 Task: For heading Use Montserrat with pink colour, bold & Underline.  font size for heading18,  'Change the font style of data to'Montserrat and font size to 9,  Change the alignment of both headline & data to Align right In the sheet  Attendance Sheet for Weekly Performance
Action: Mouse moved to (83, 147)
Screenshot: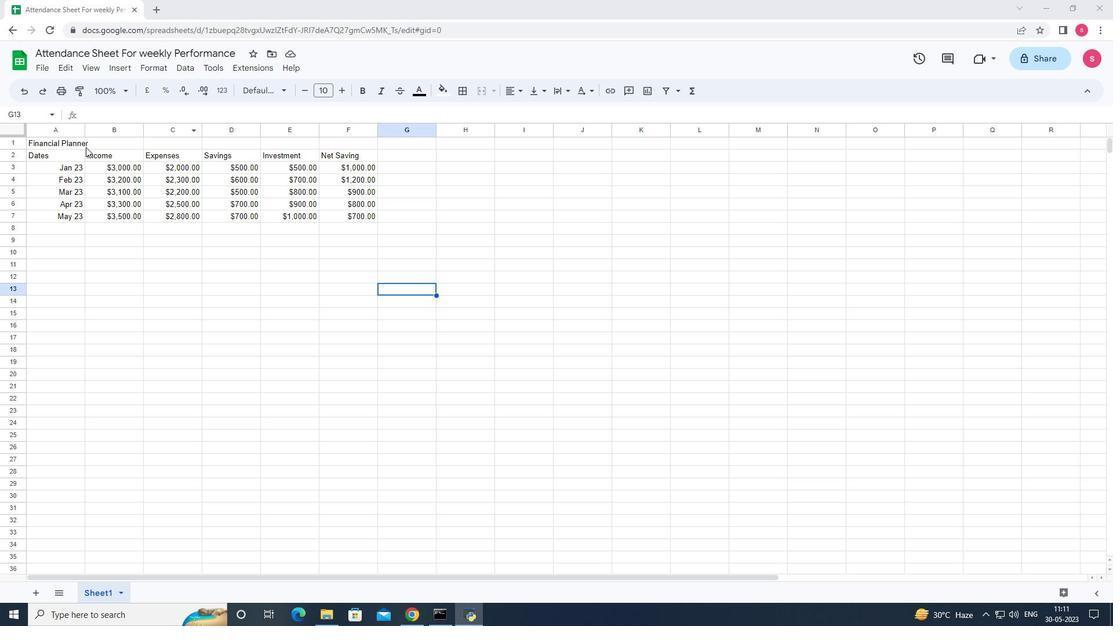 
Action: Mouse pressed left at (83, 147)
Screenshot: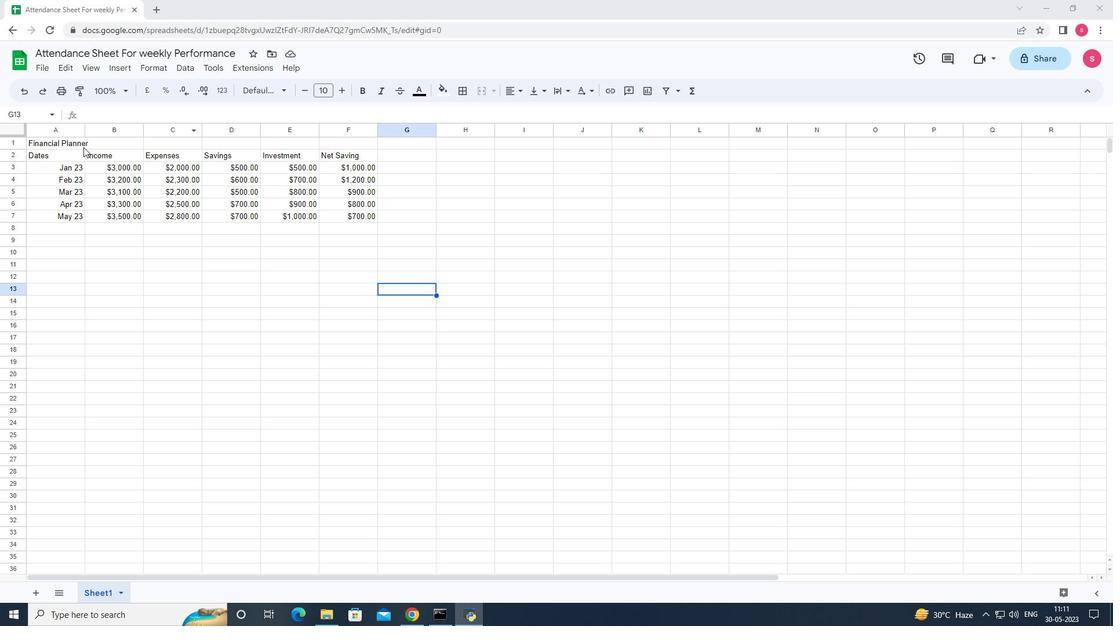 
Action: Mouse moved to (280, 87)
Screenshot: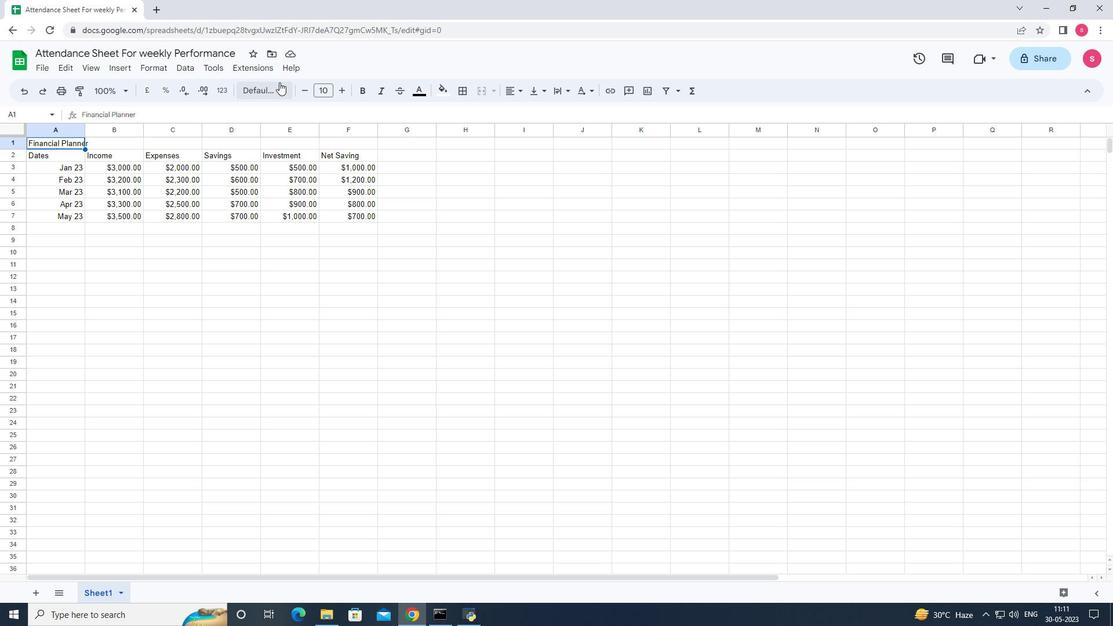 
Action: Mouse pressed left at (280, 87)
Screenshot: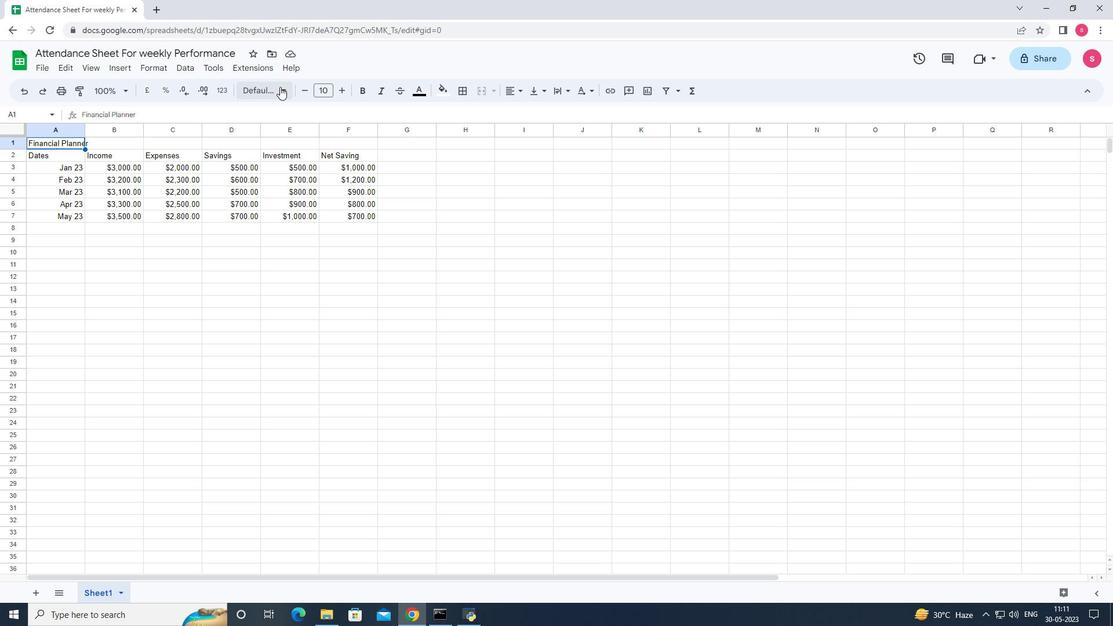 
Action: Mouse moved to (295, 556)
Screenshot: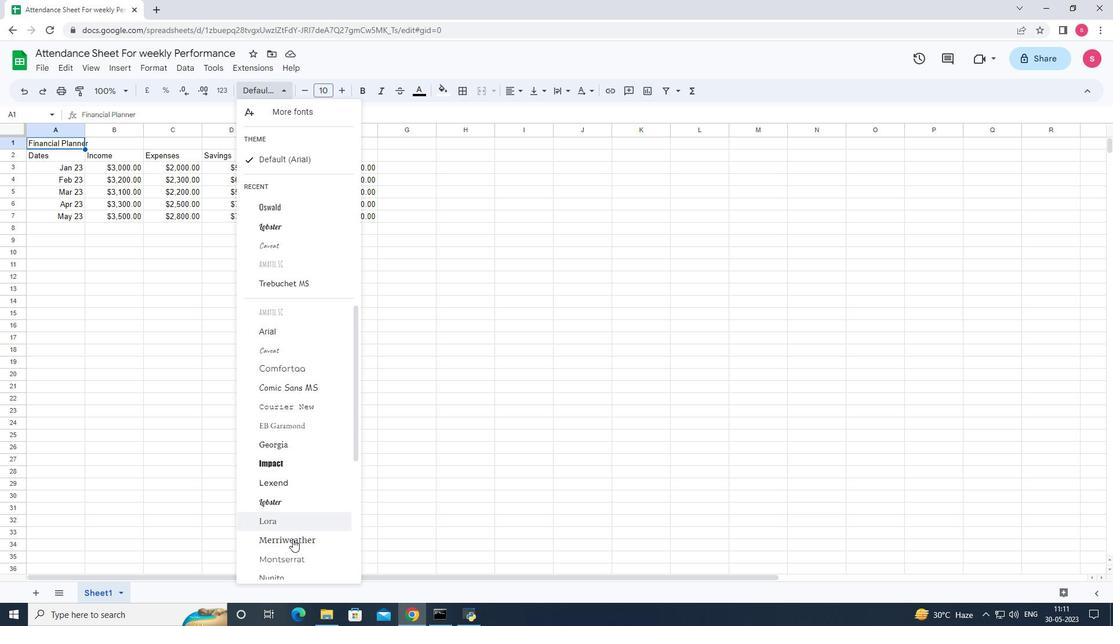
Action: Mouse pressed left at (295, 556)
Screenshot: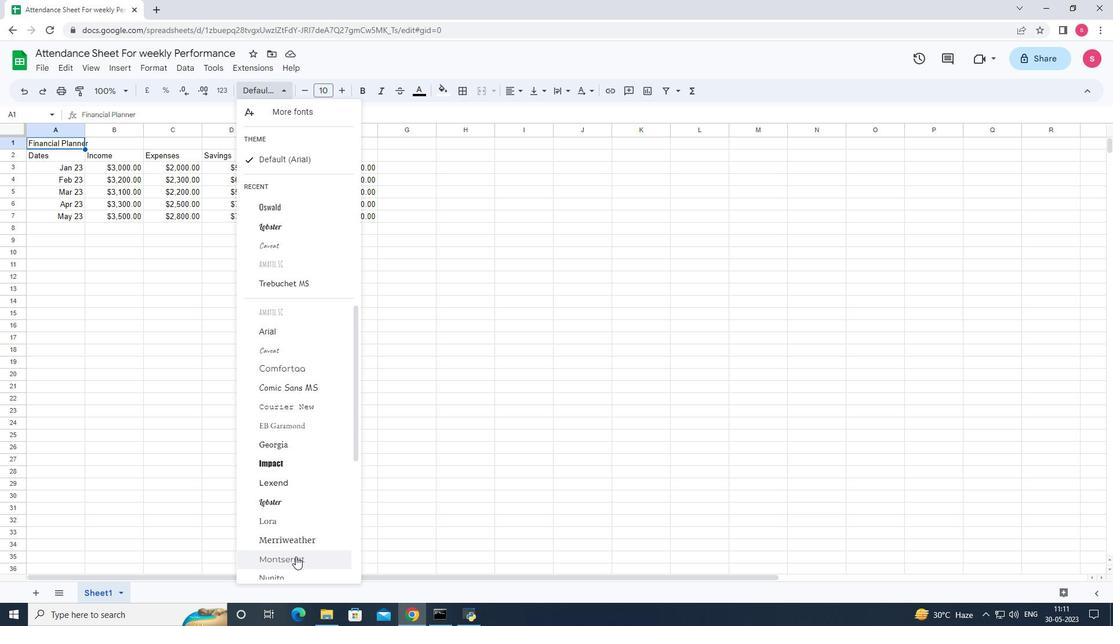 
Action: Mouse moved to (422, 93)
Screenshot: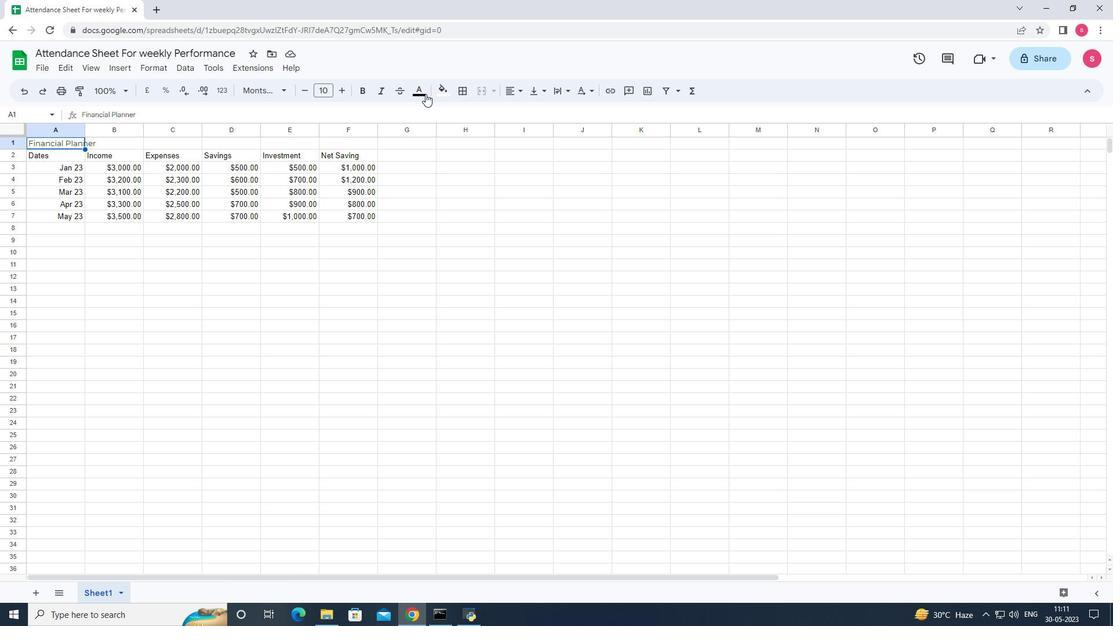 
Action: Mouse pressed left at (422, 93)
Screenshot: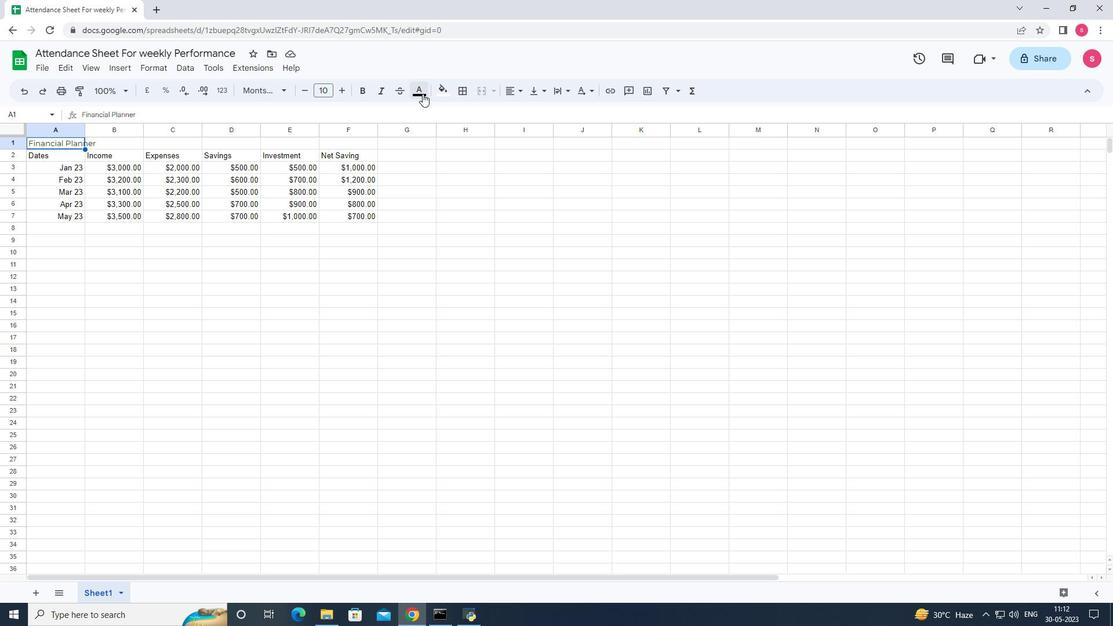 
Action: Mouse moved to (452, 312)
Screenshot: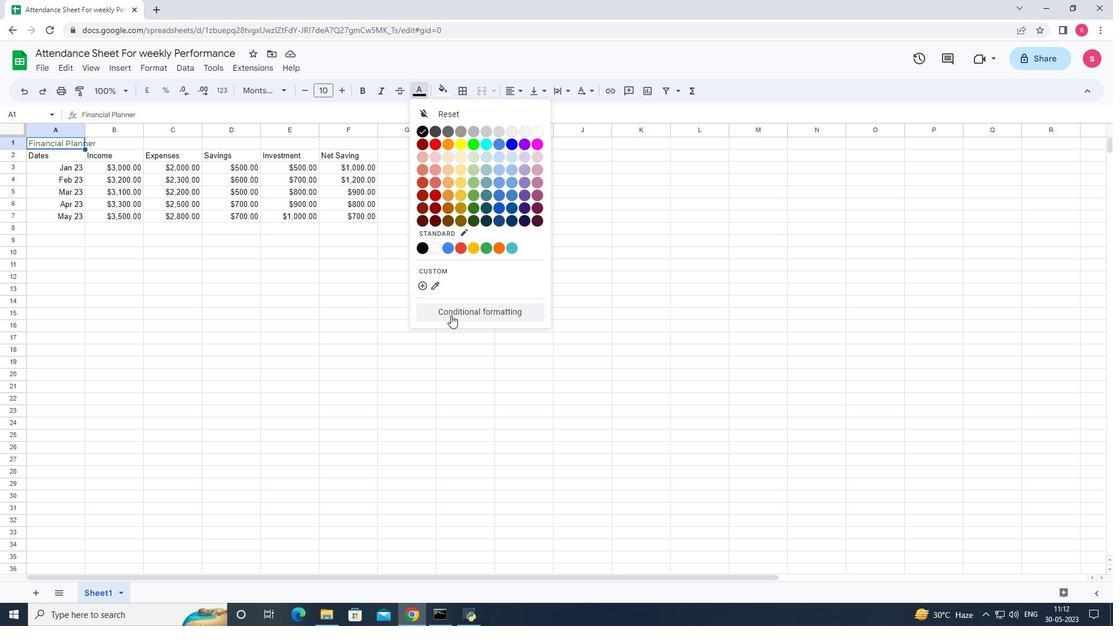 
Action: Mouse pressed left at (452, 312)
Screenshot: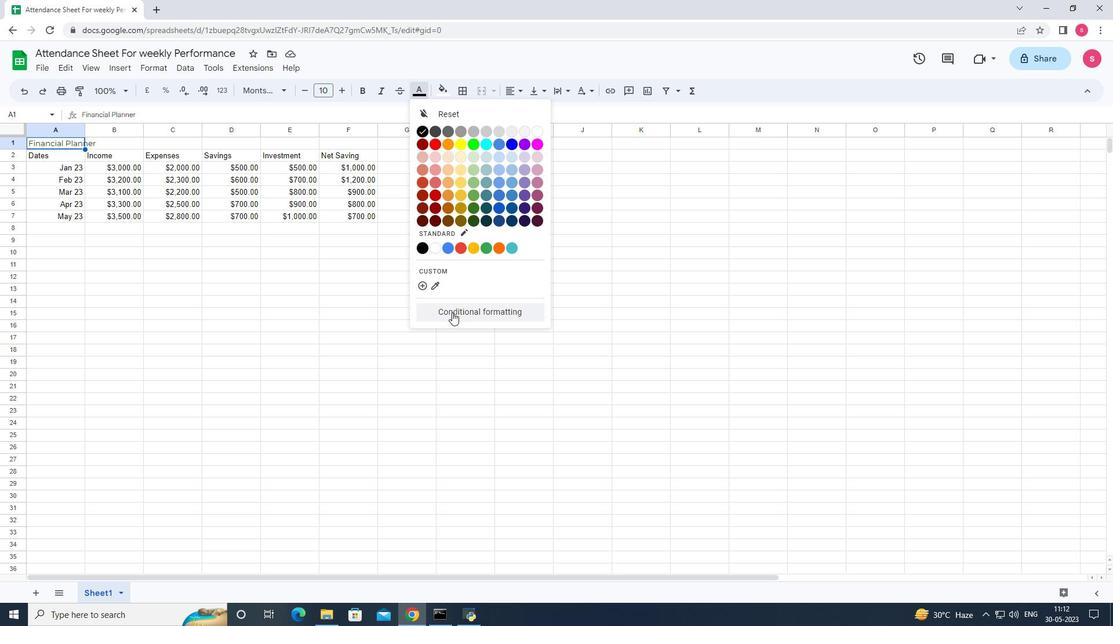 
Action: Mouse moved to (422, 92)
Screenshot: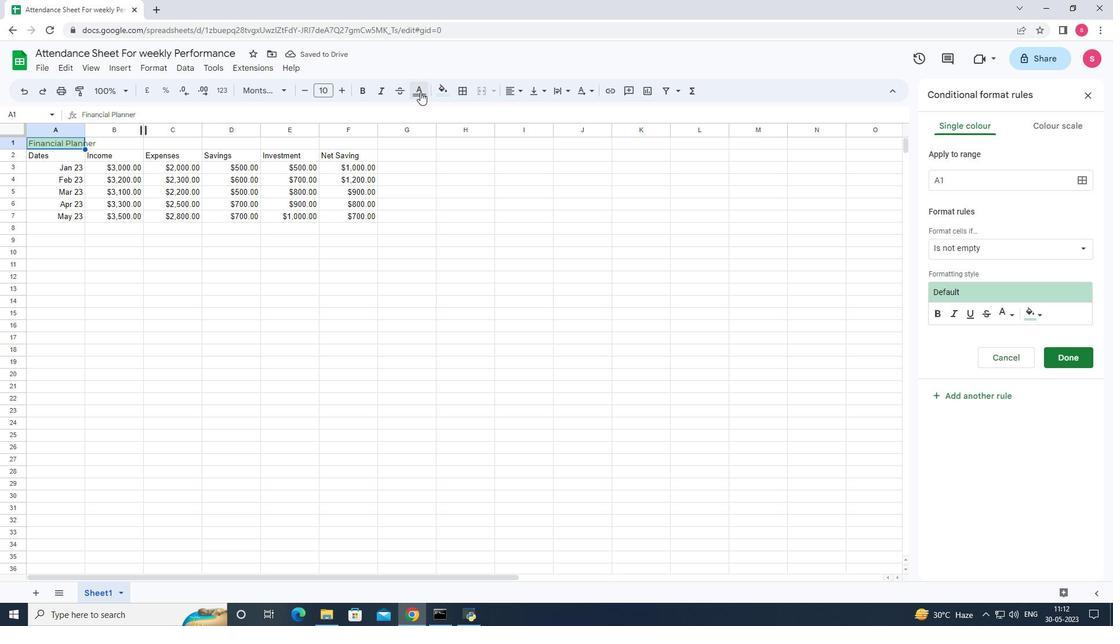 
Action: Mouse pressed left at (422, 92)
Screenshot: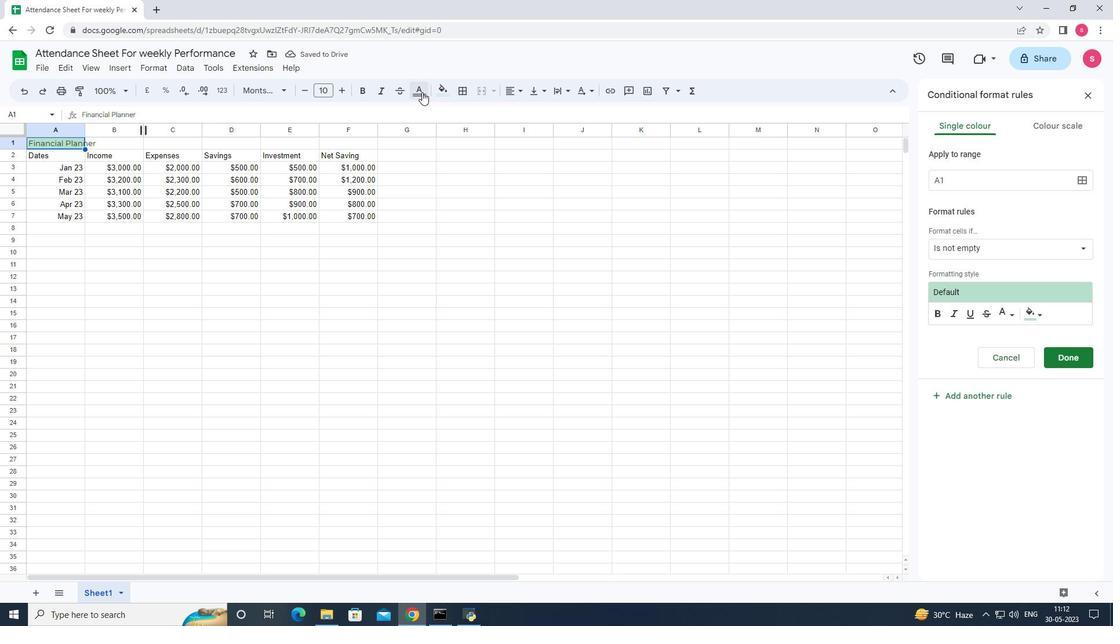 
Action: Mouse moved to (1084, 95)
Screenshot: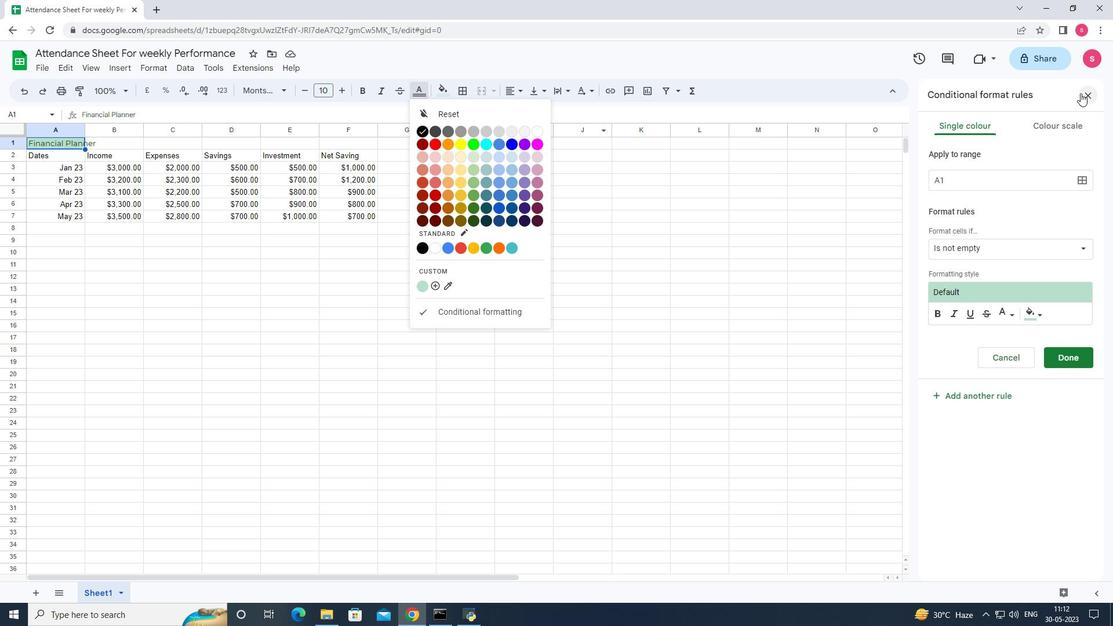 
Action: Mouse pressed left at (1084, 95)
Screenshot: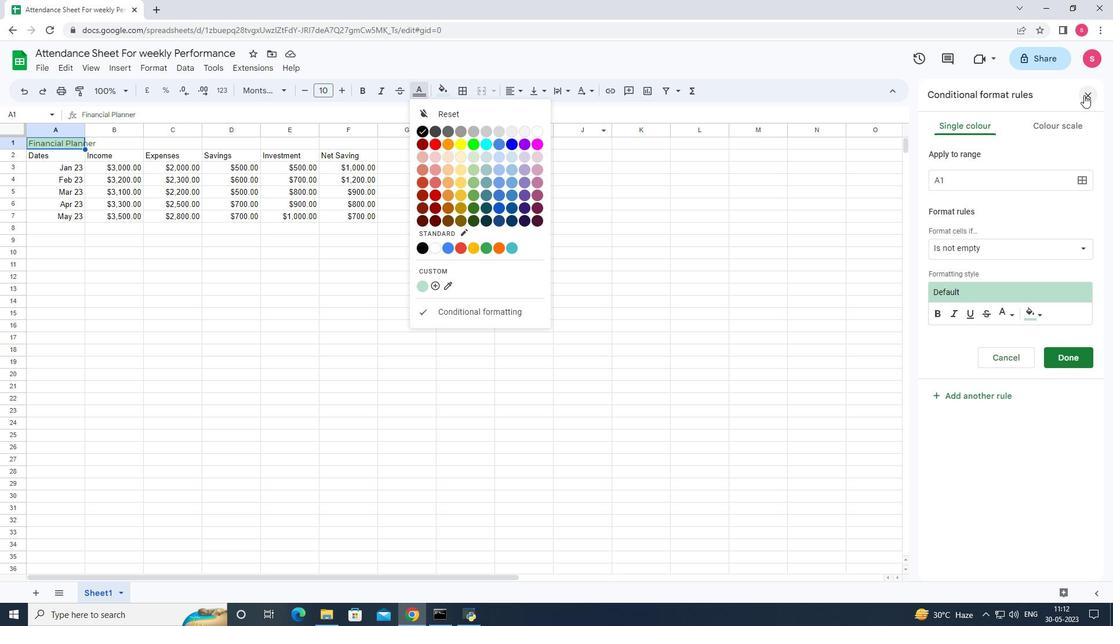 
Action: Mouse moved to (416, 89)
Screenshot: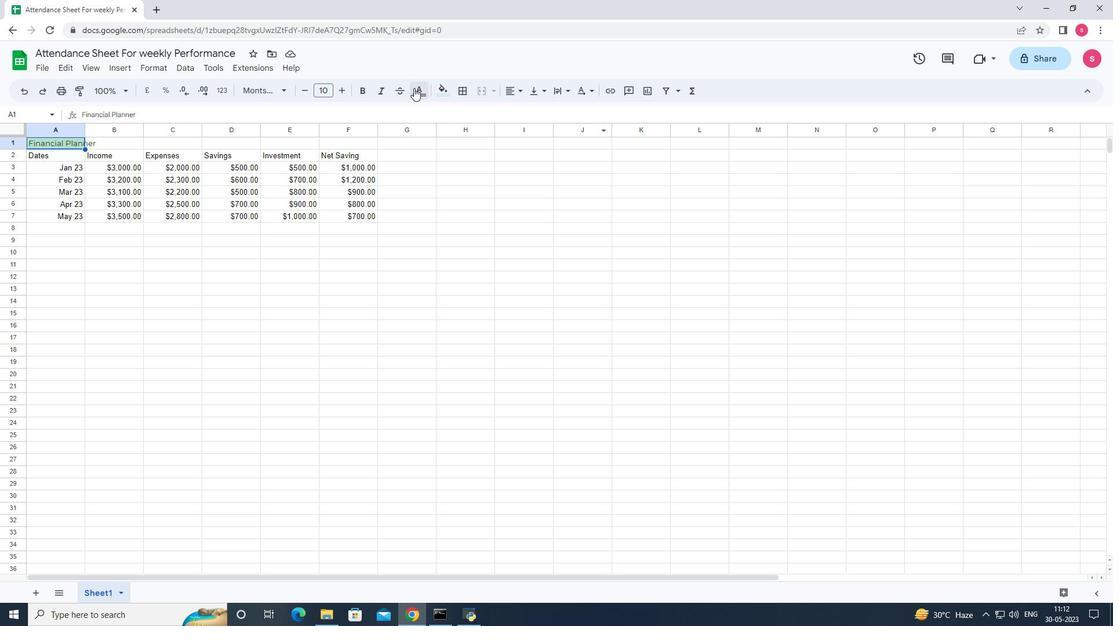 
Action: Mouse pressed left at (416, 89)
Screenshot: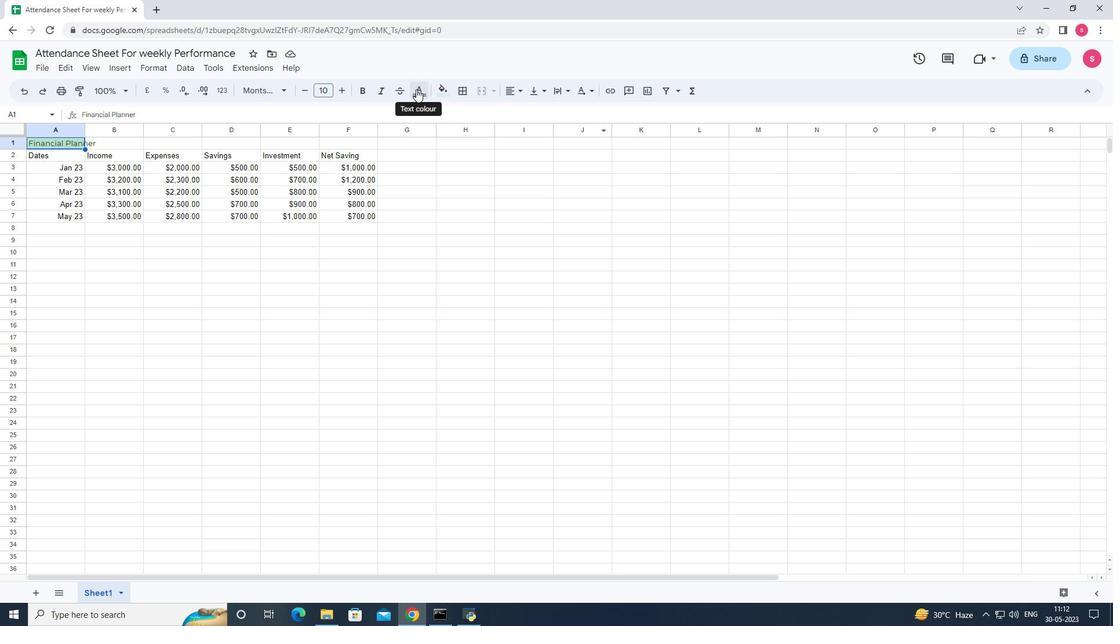 
Action: Mouse moved to (434, 157)
Screenshot: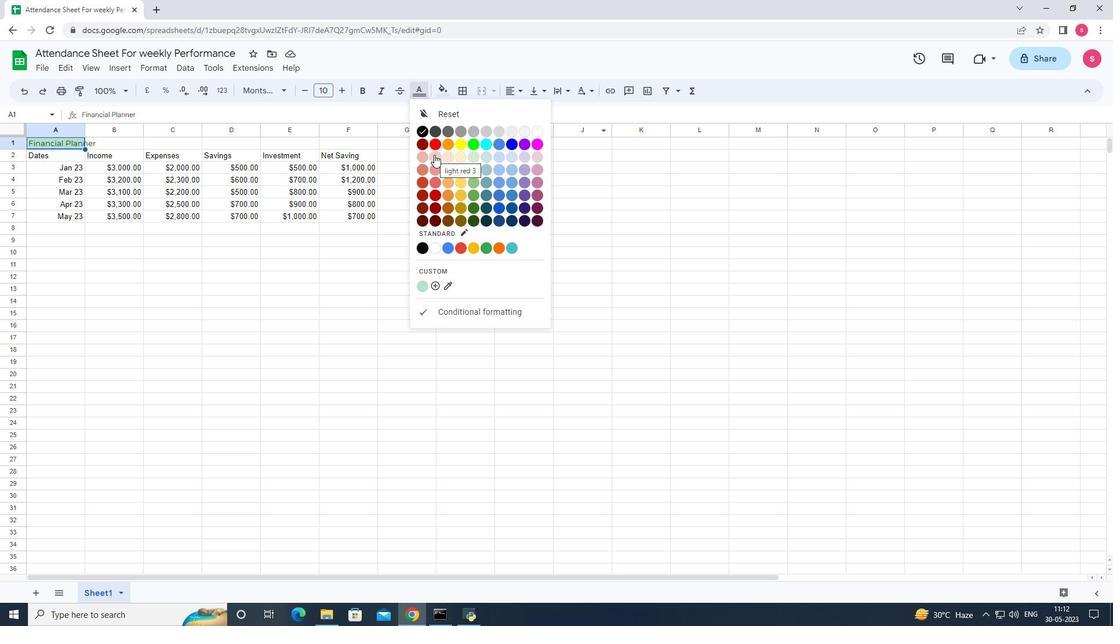 
Action: Mouse pressed left at (434, 157)
Screenshot: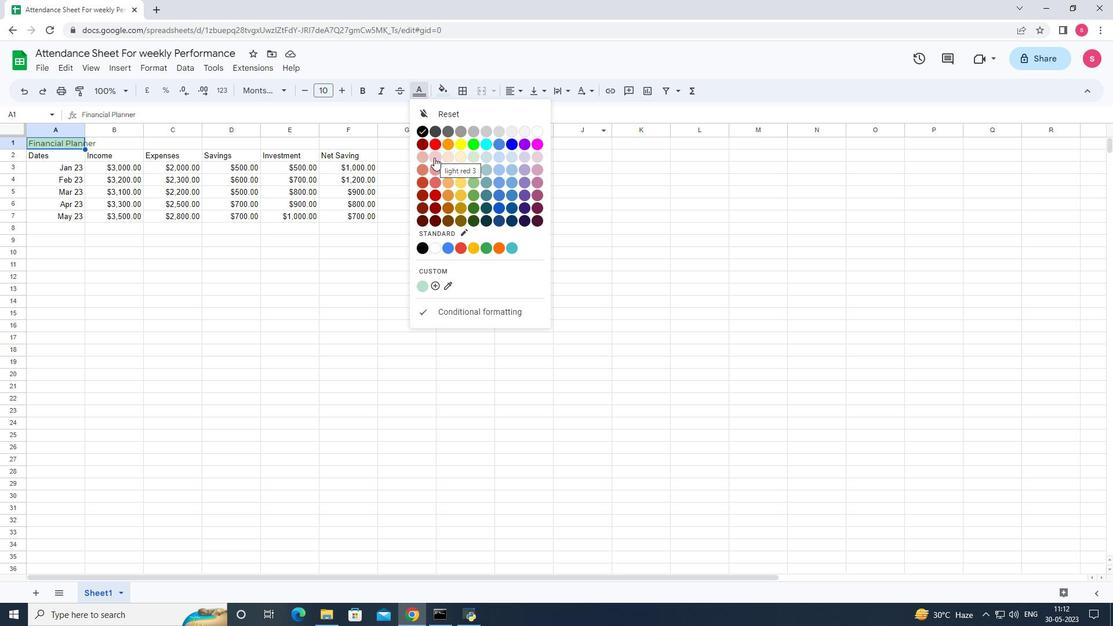 
Action: Mouse moved to (346, 96)
Screenshot: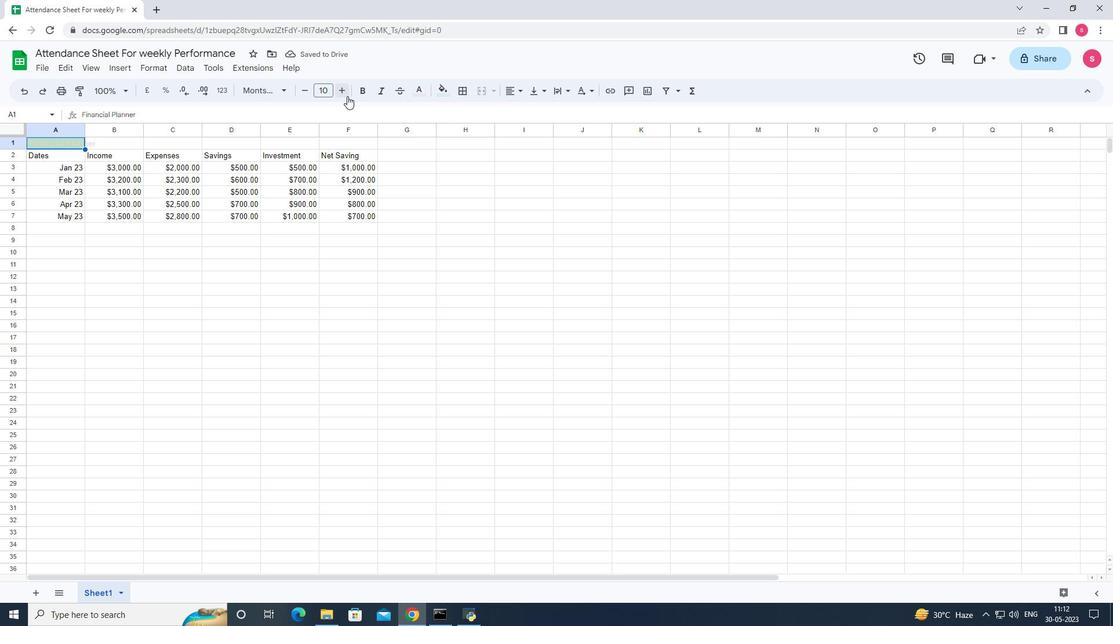 
Action: Mouse pressed left at (346, 96)
Screenshot: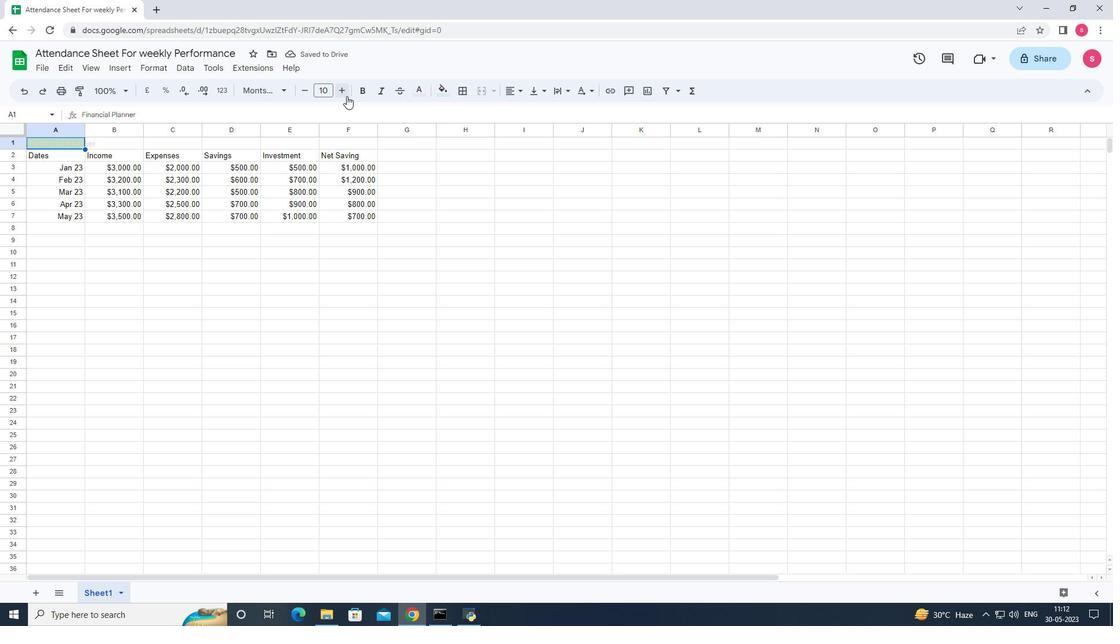 
Action: Mouse pressed left at (346, 96)
Screenshot: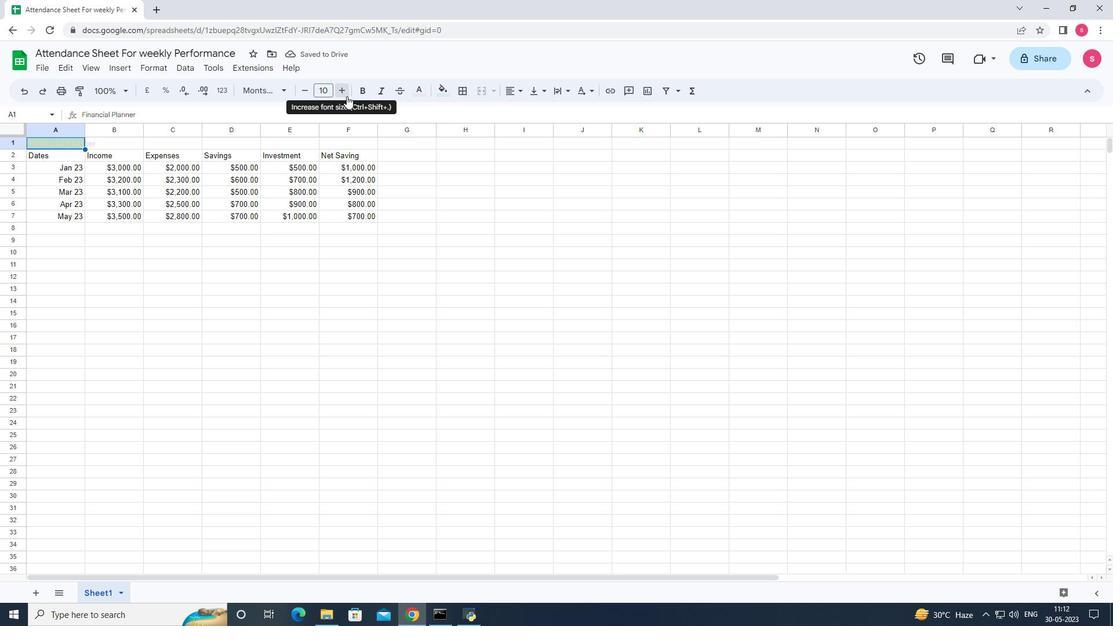 
Action: Mouse pressed left at (346, 96)
Screenshot: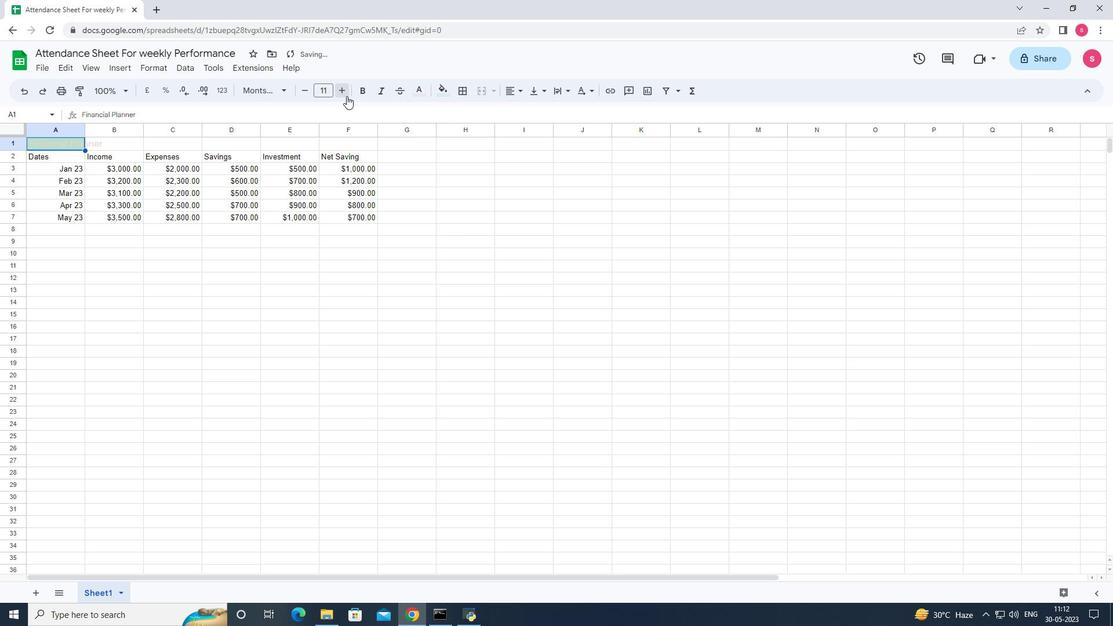
Action: Mouse pressed left at (346, 96)
Screenshot: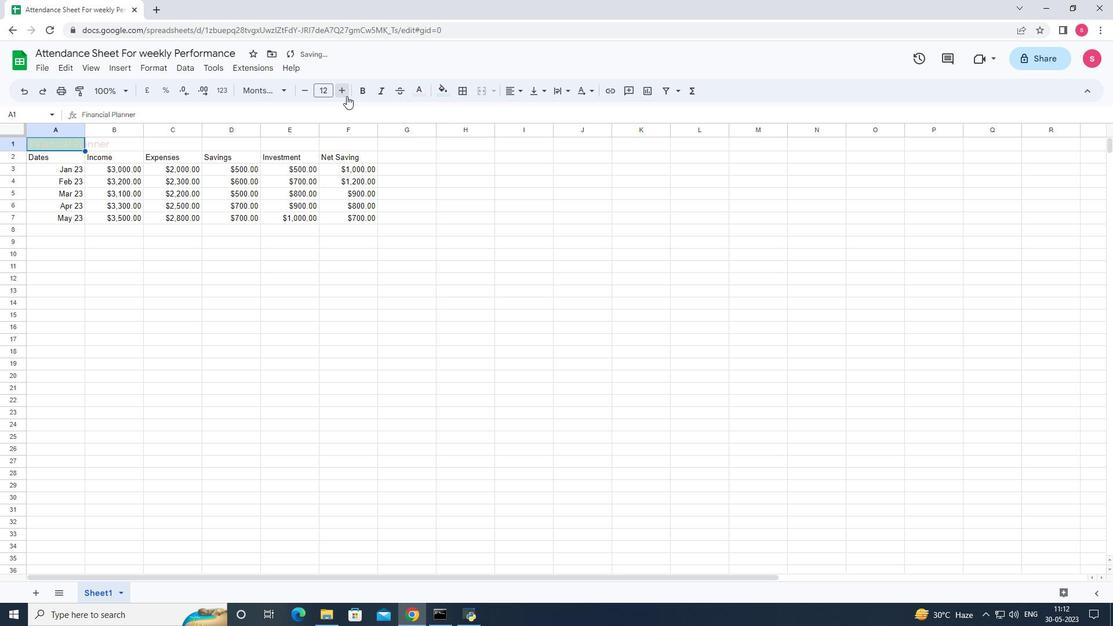 
Action: Mouse pressed left at (346, 96)
Screenshot: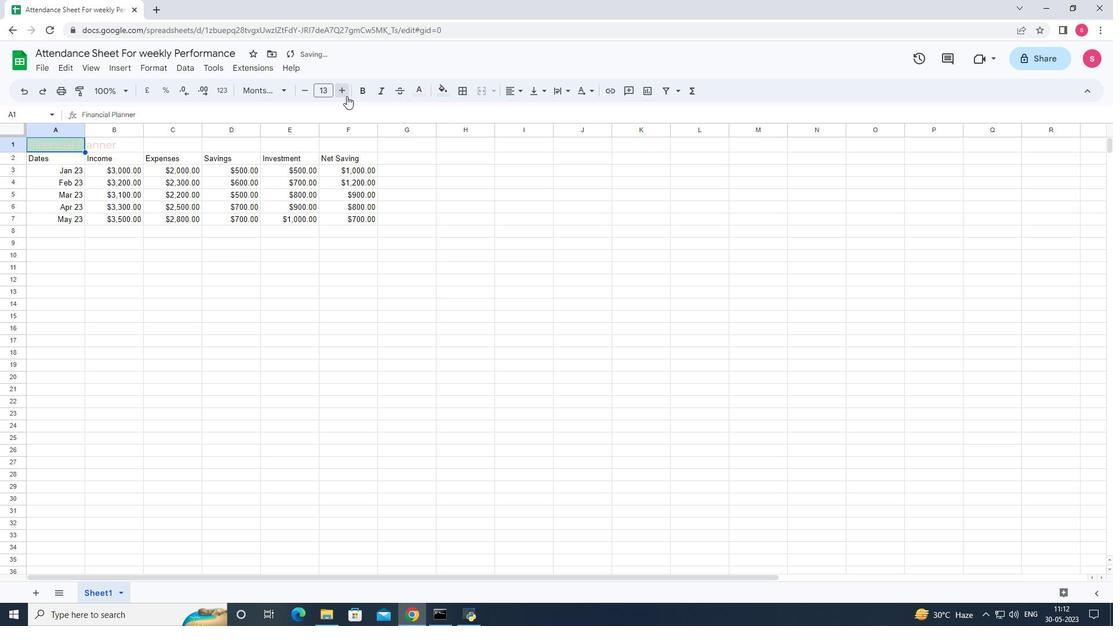
Action: Mouse pressed left at (346, 96)
Screenshot: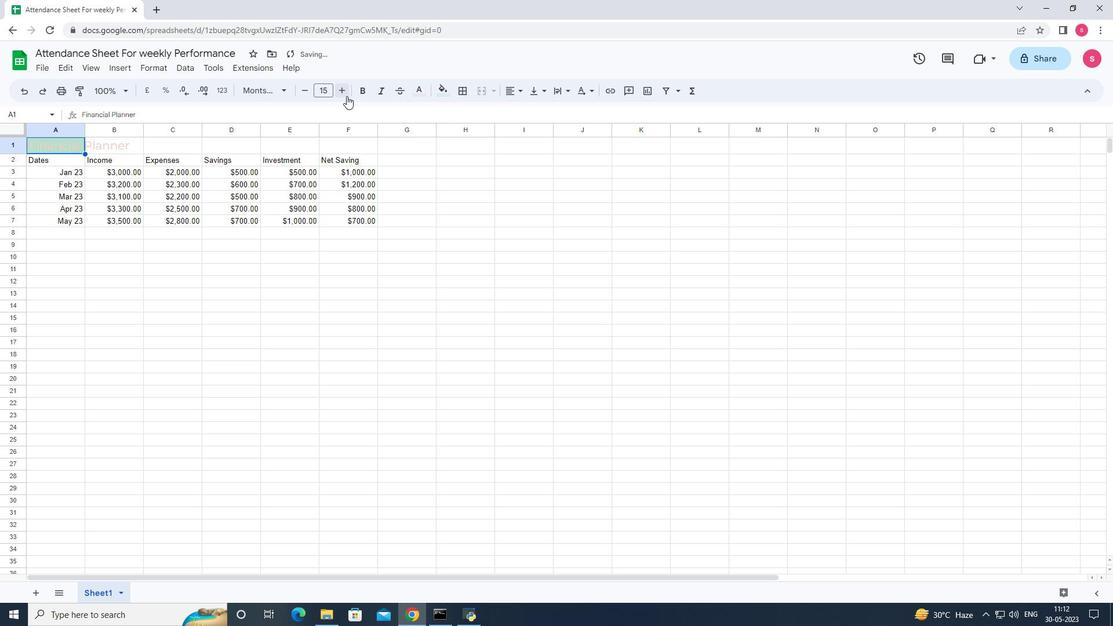 
Action: Mouse pressed left at (346, 96)
Screenshot: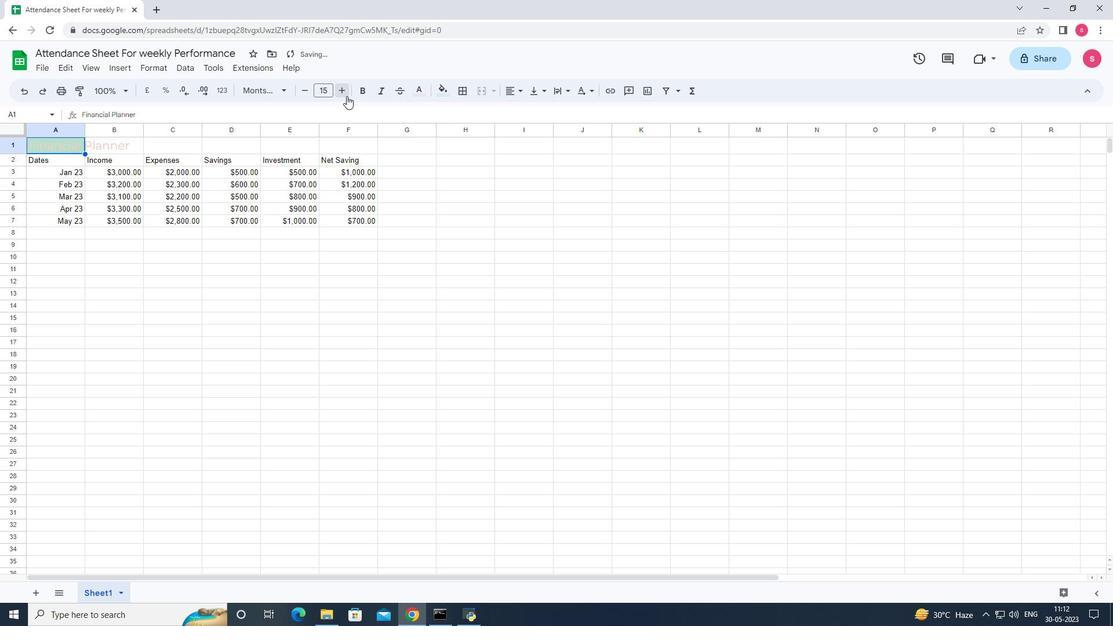 
Action: Mouse pressed left at (346, 96)
Screenshot: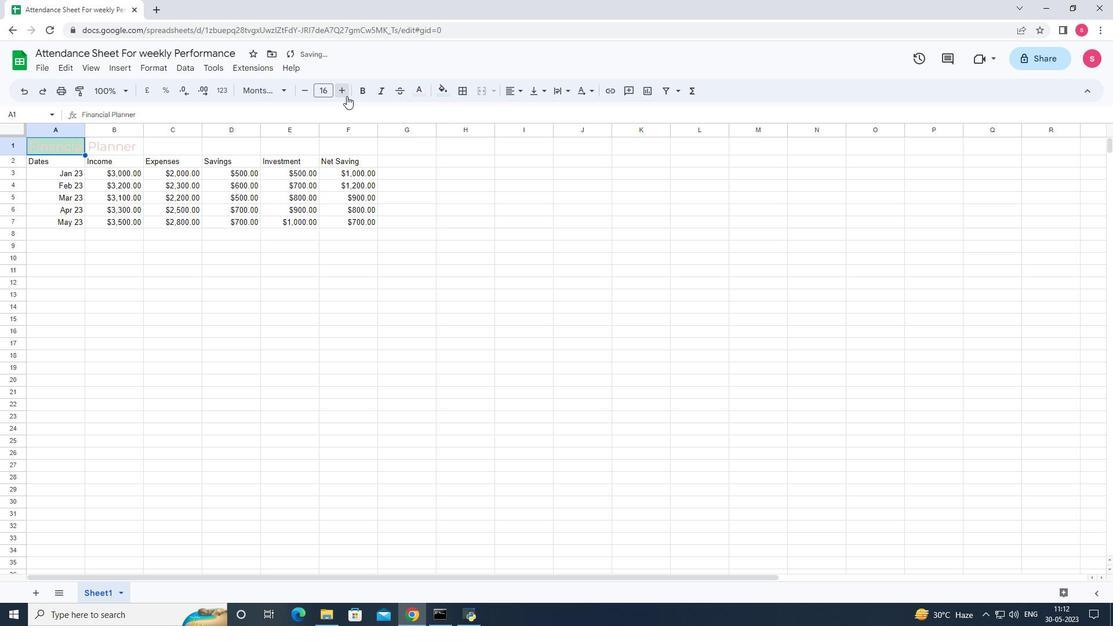 
Action: Mouse moved to (154, 72)
Screenshot: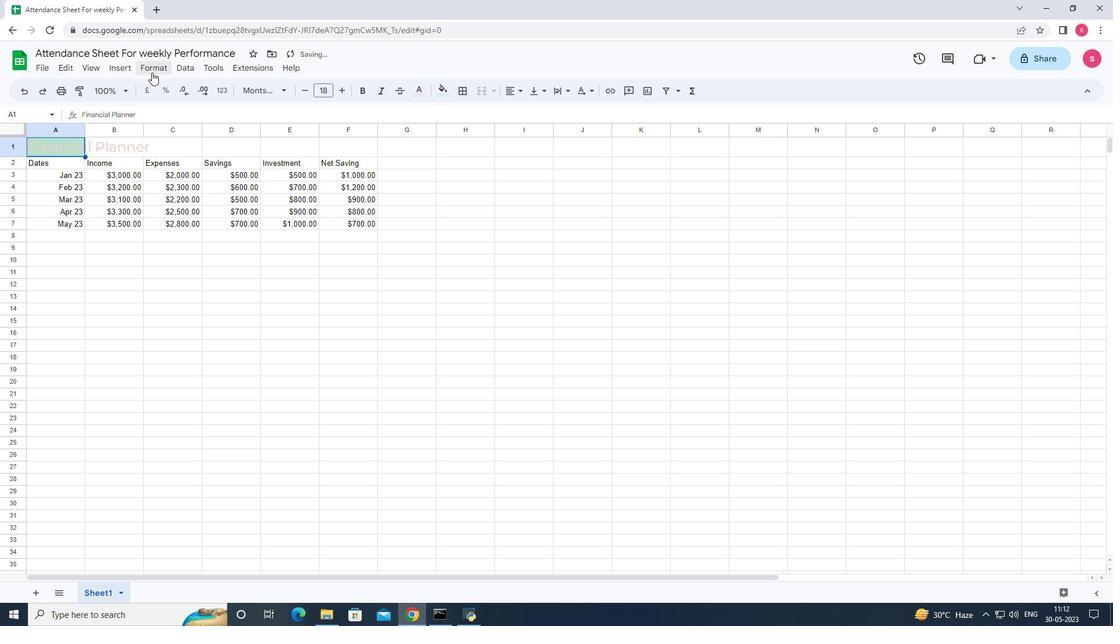 
Action: Mouse pressed left at (154, 72)
Screenshot: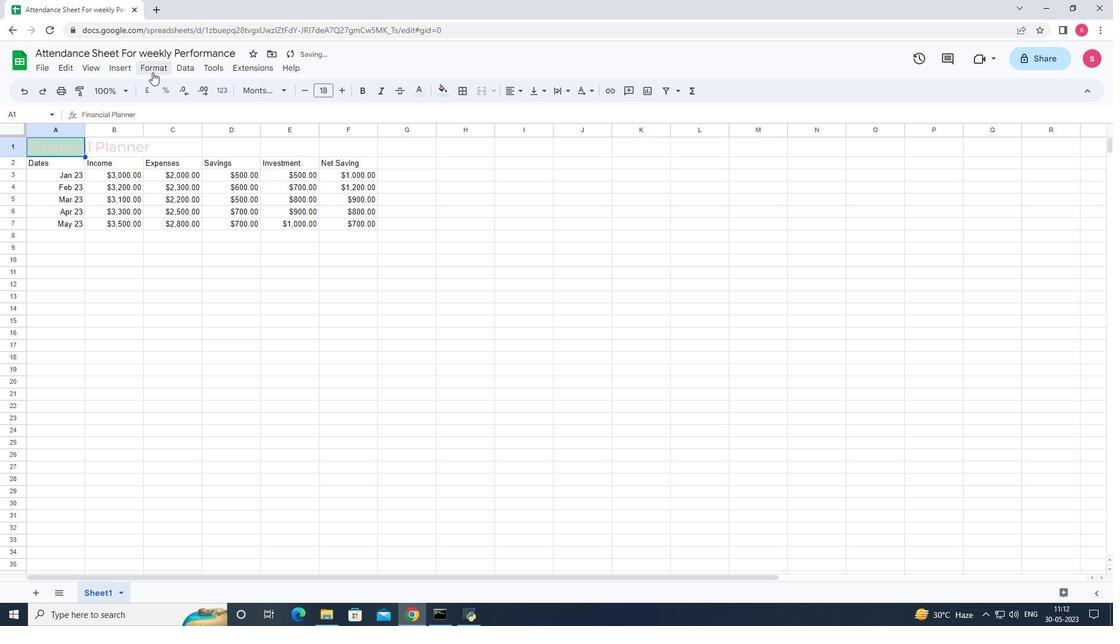 
Action: Mouse moved to (384, 173)
Screenshot: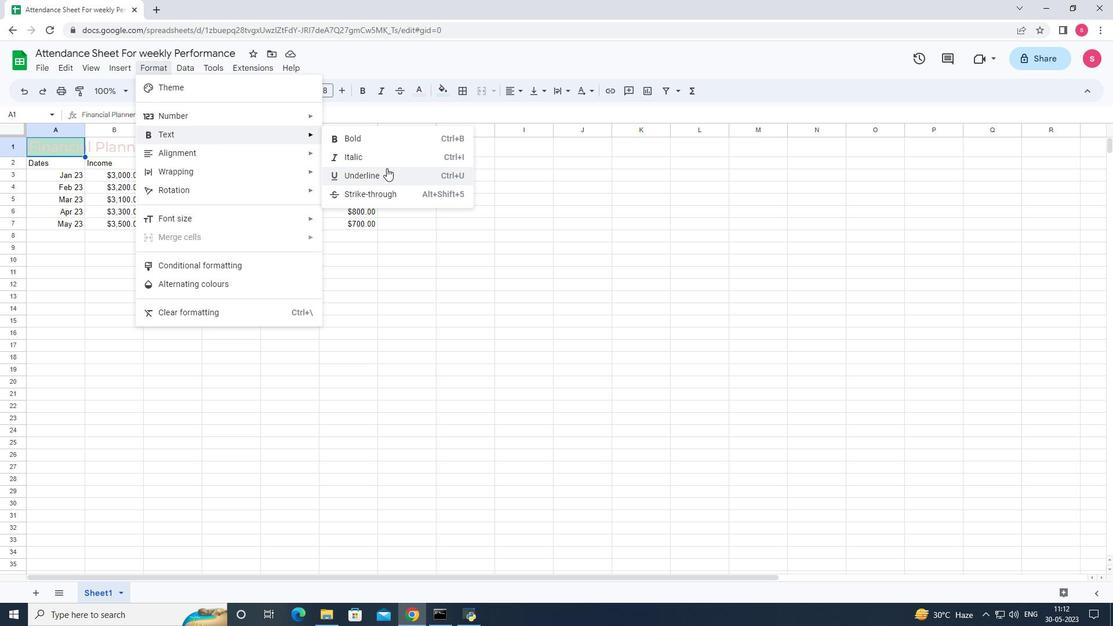 
Action: Mouse pressed left at (384, 173)
Screenshot: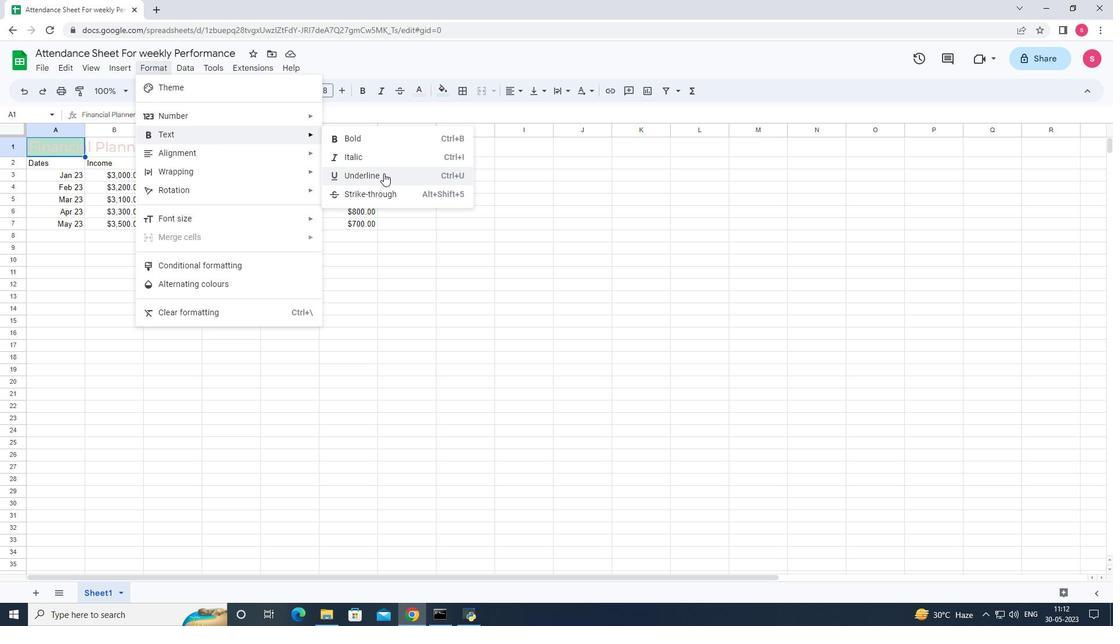 
Action: Mouse moved to (55, 163)
Screenshot: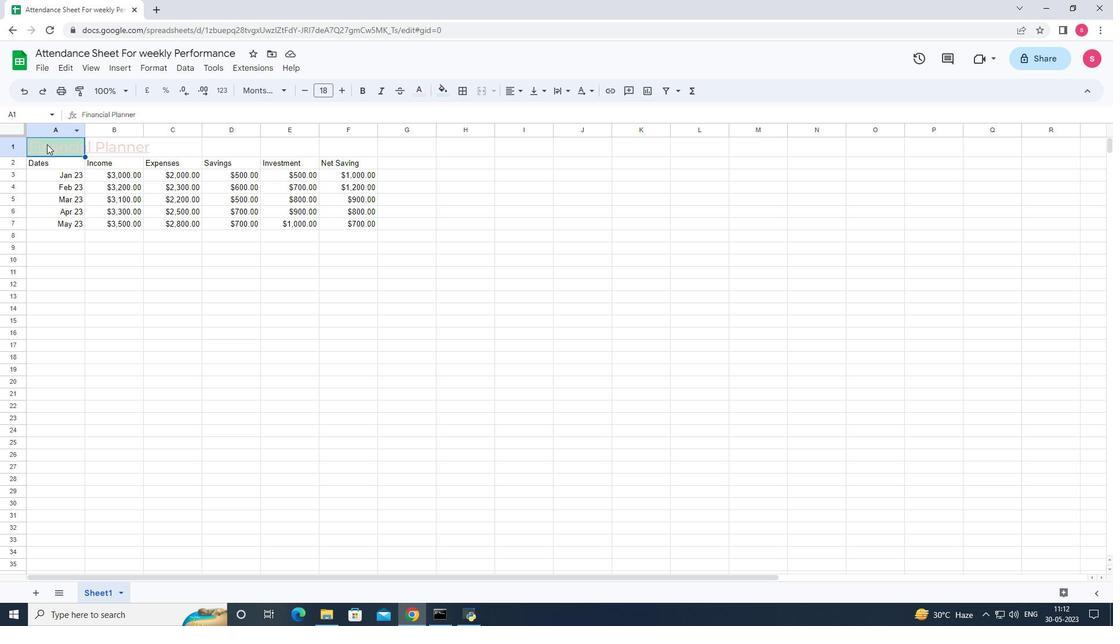 
Action: Mouse pressed left at (55, 163)
Screenshot: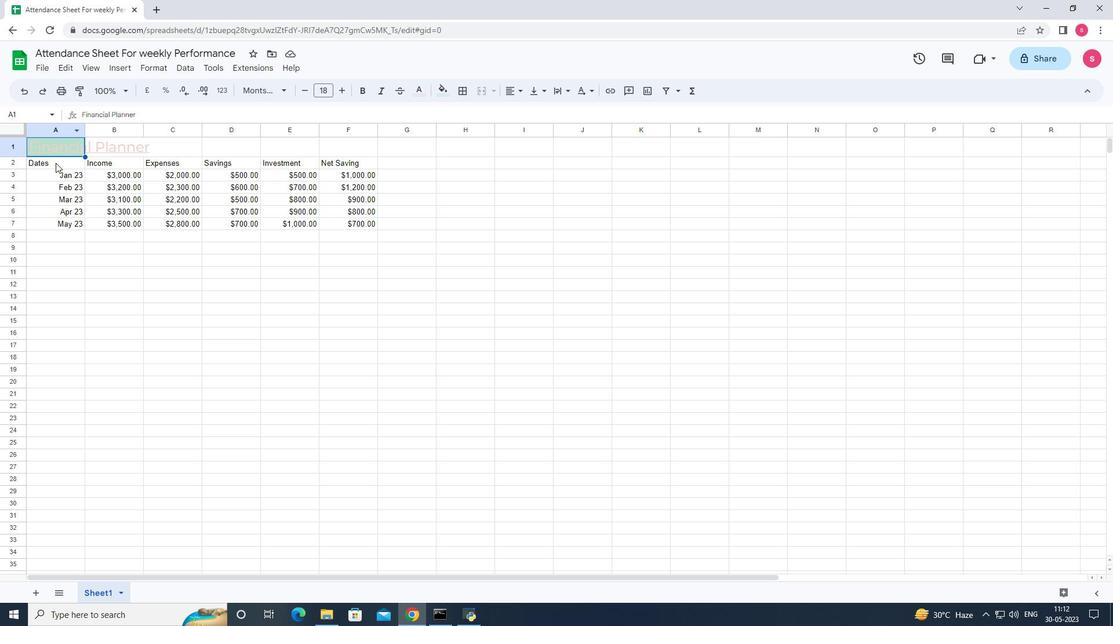 
Action: Mouse moved to (287, 91)
Screenshot: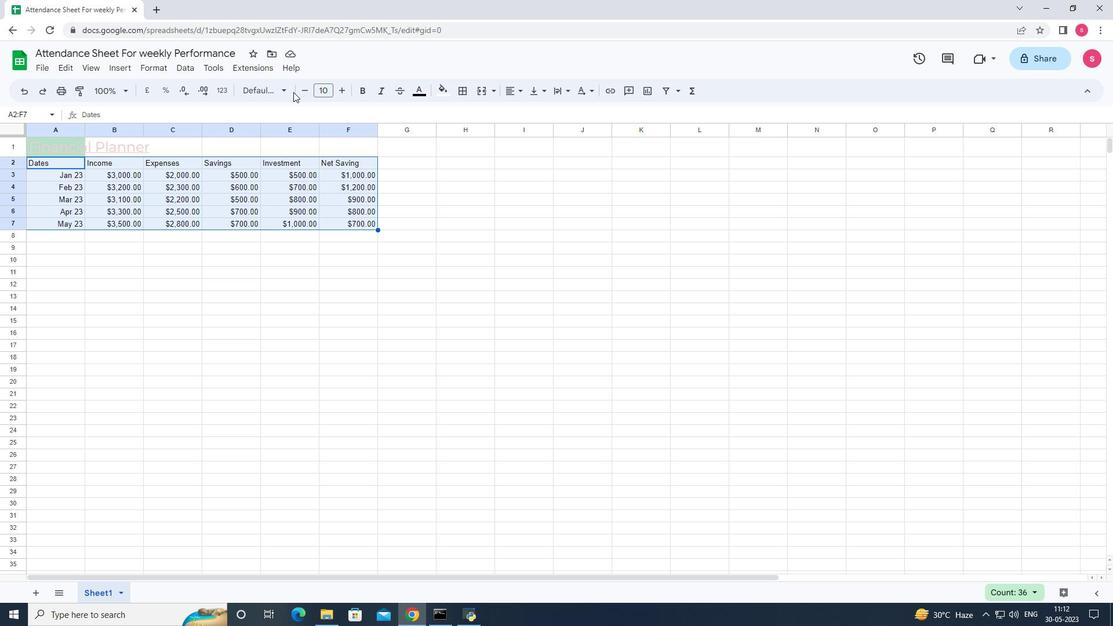 
Action: Mouse pressed left at (287, 91)
Screenshot: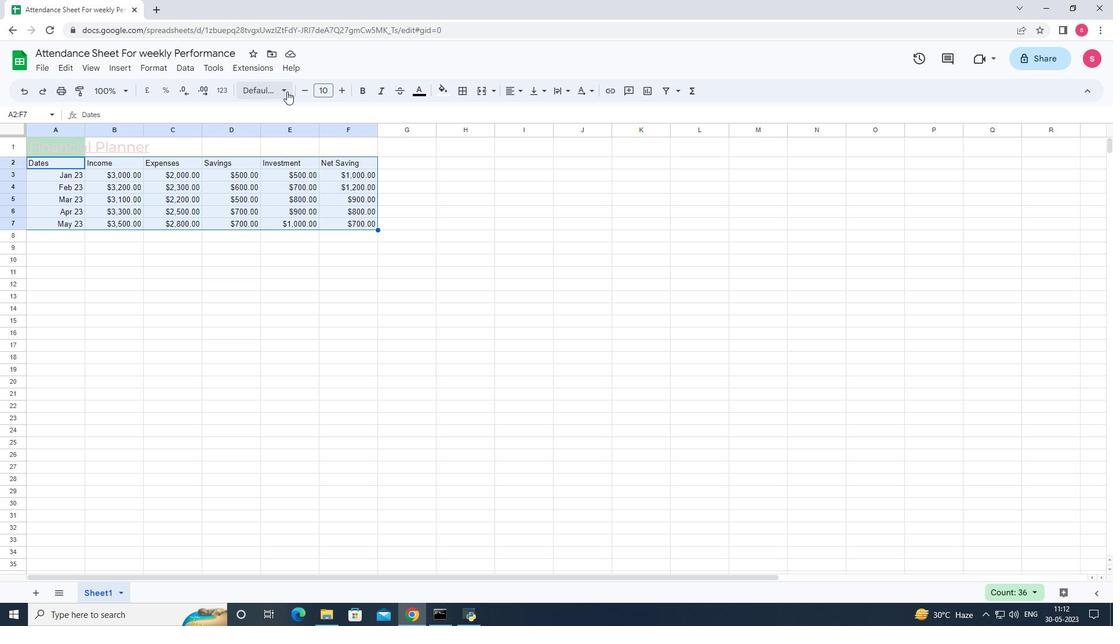 
Action: Mouse moved to (283, 555)
Screenshot: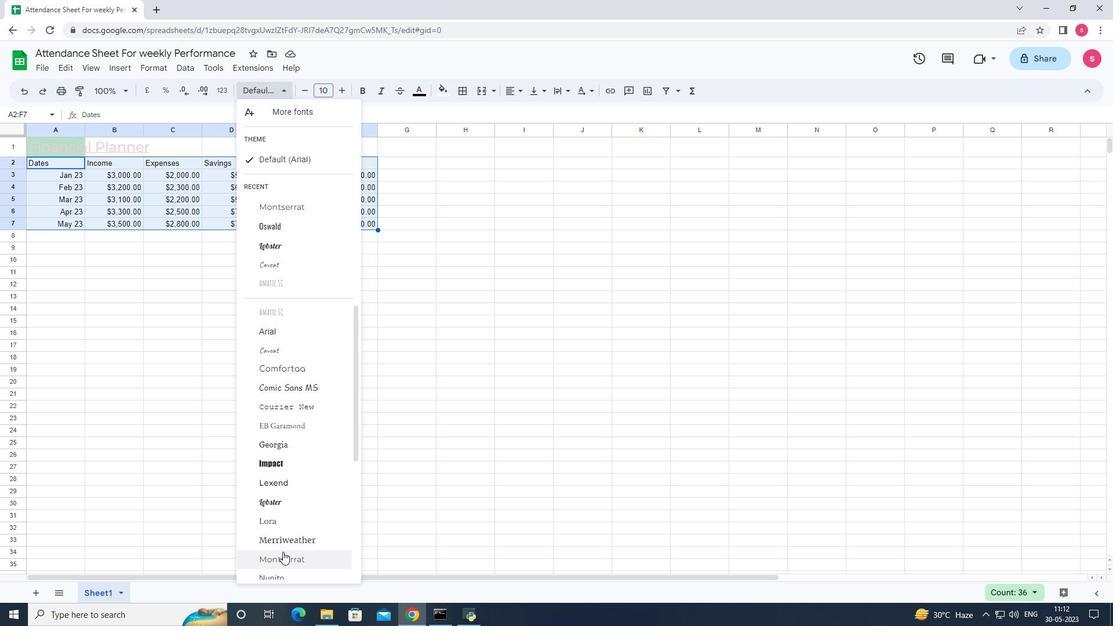 
Action: Mouse pressed left at (283, 555)
Screenshot: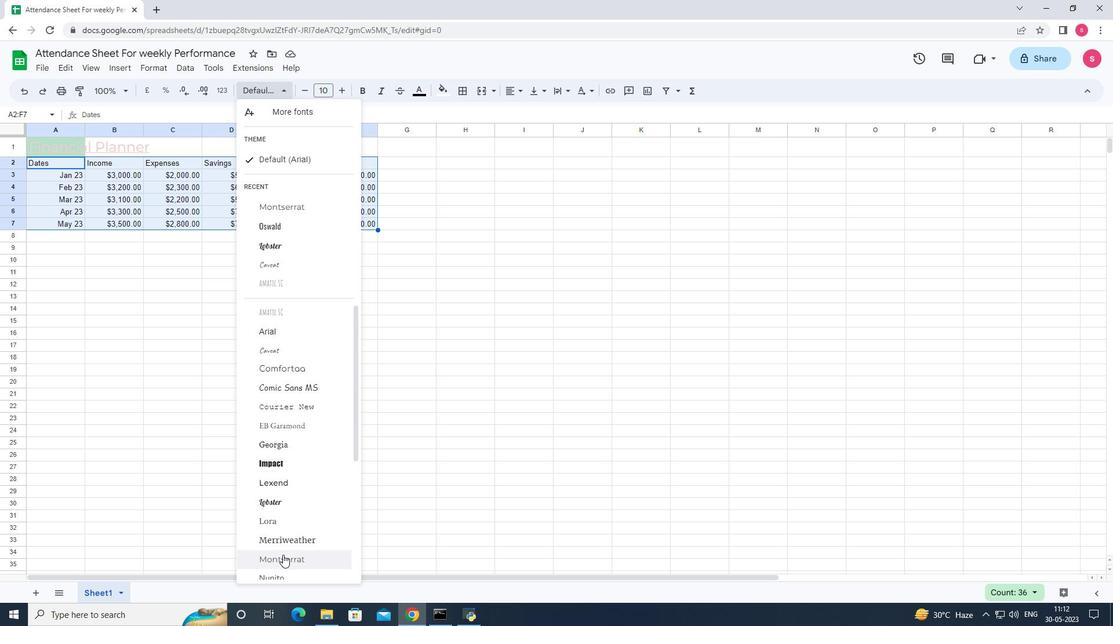 
Action: Mouse moved to (310, 91)
Screenshot: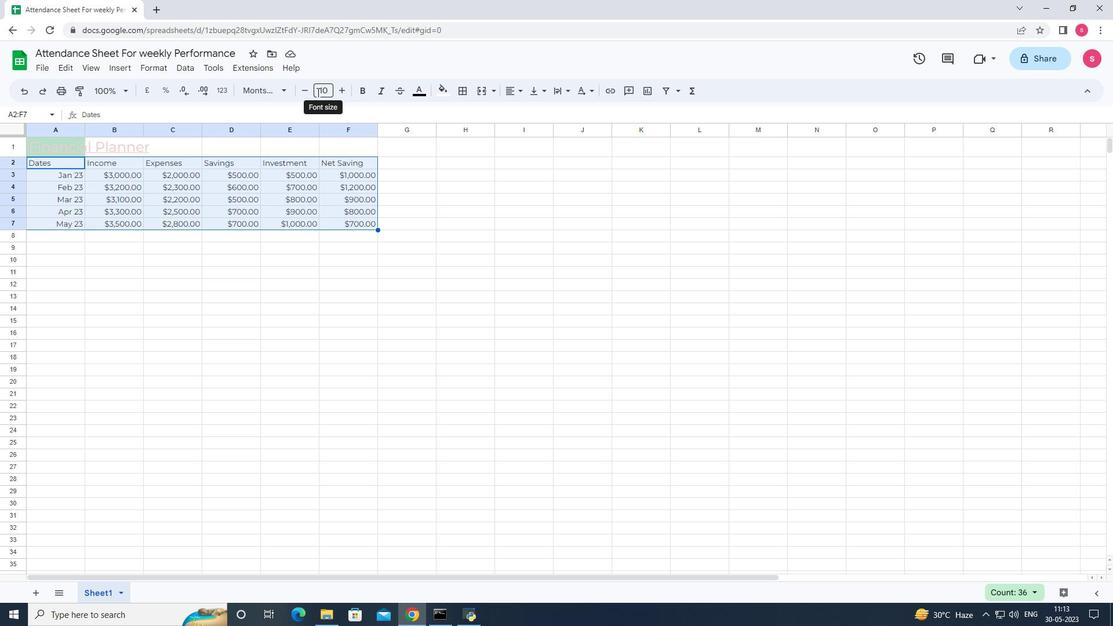 
Action: Mouse pressed left at (310, 91)
Screenshot: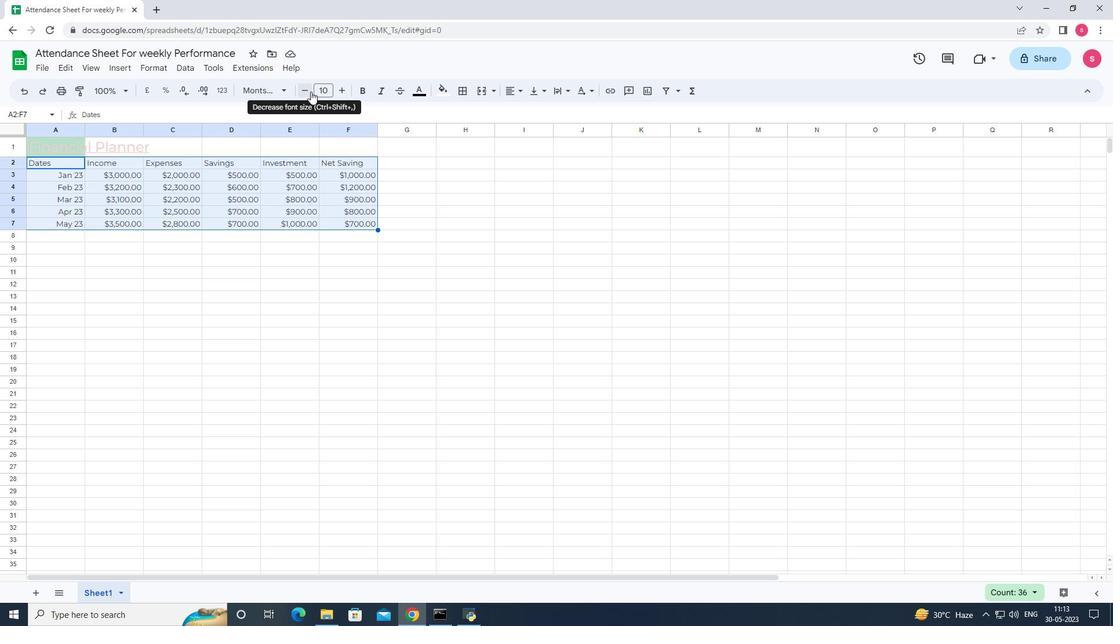 
Action: Mouse pressed left at (310, 91)
Screenshot: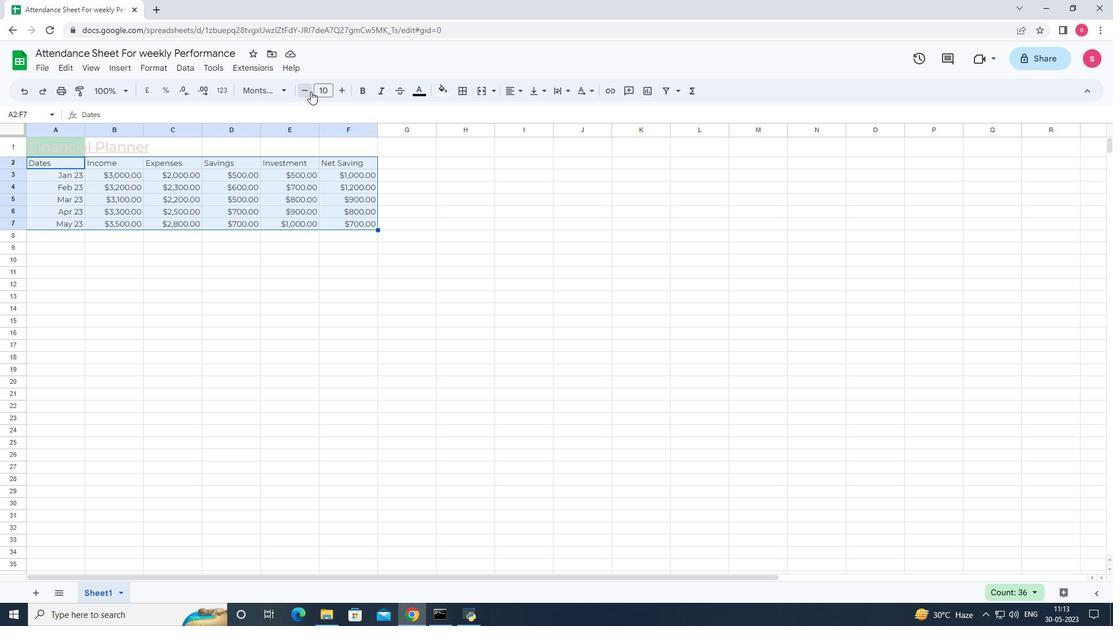
Action: Mouse moved to (335, 92)
Screenshot: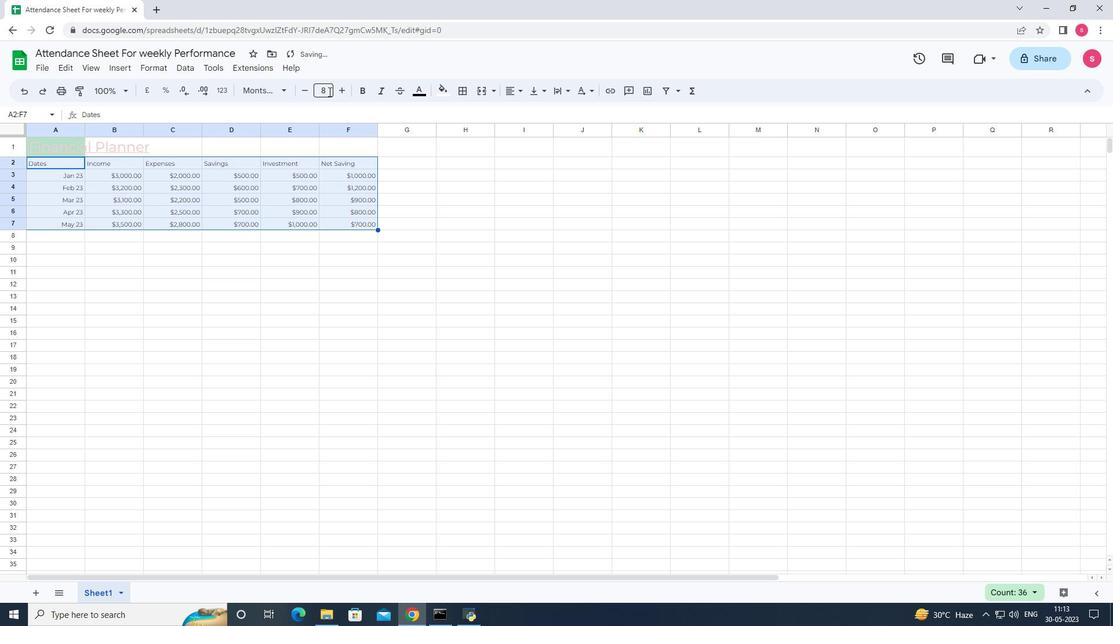 
Action: Mouse pressed left at (335, 92)
Screenshot: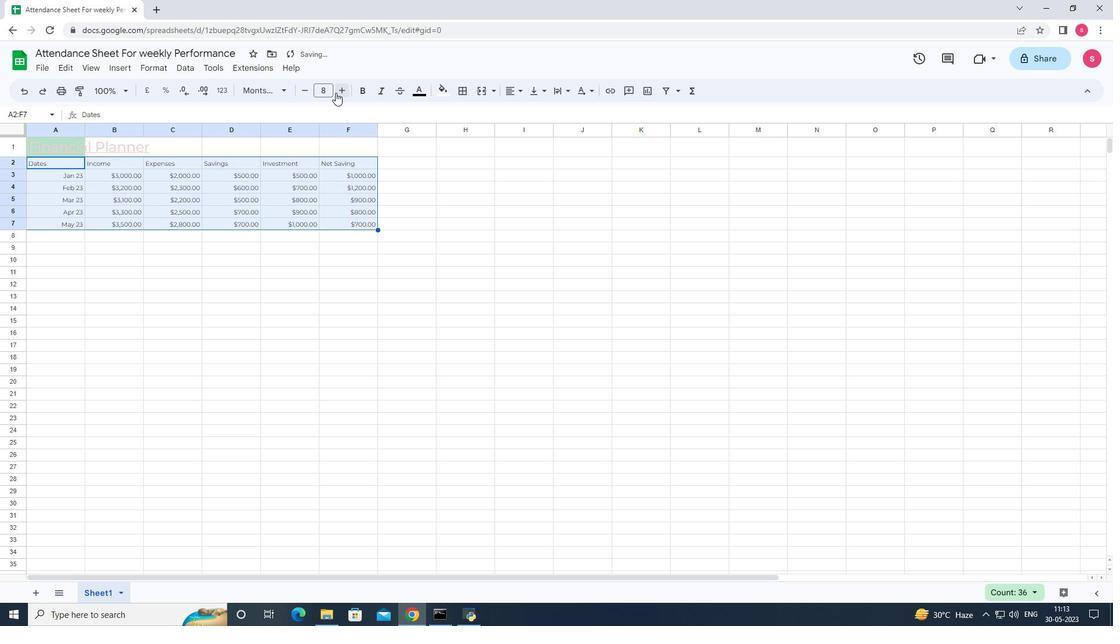 
Action: Mouse moved to (64, 145)
Screenshot: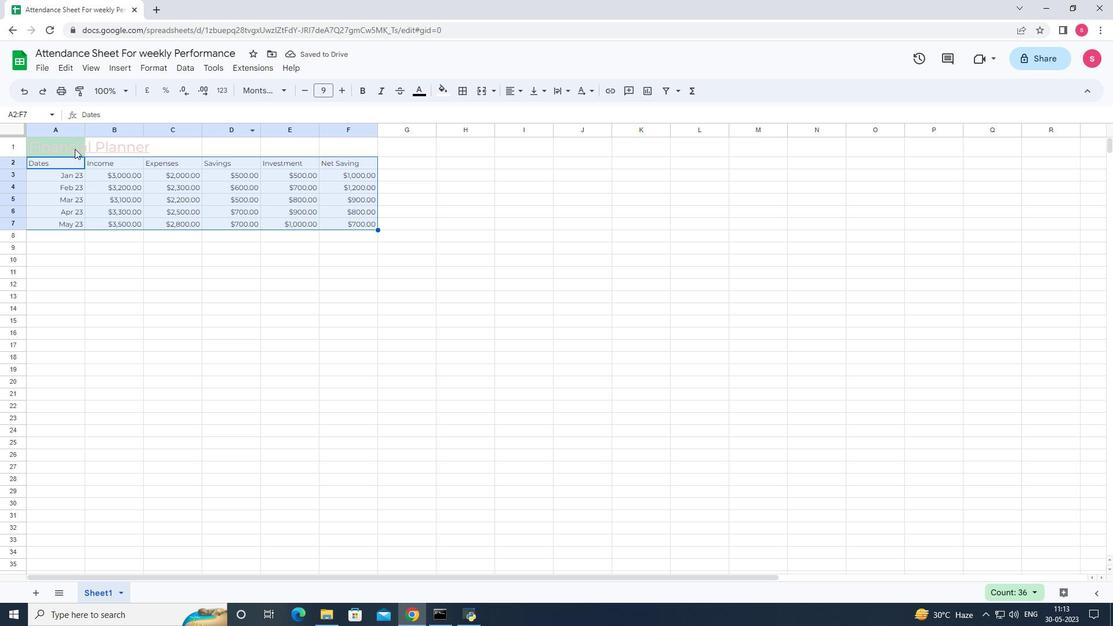 
Action: Mouse pressed left at (64, 145)
Screenshot: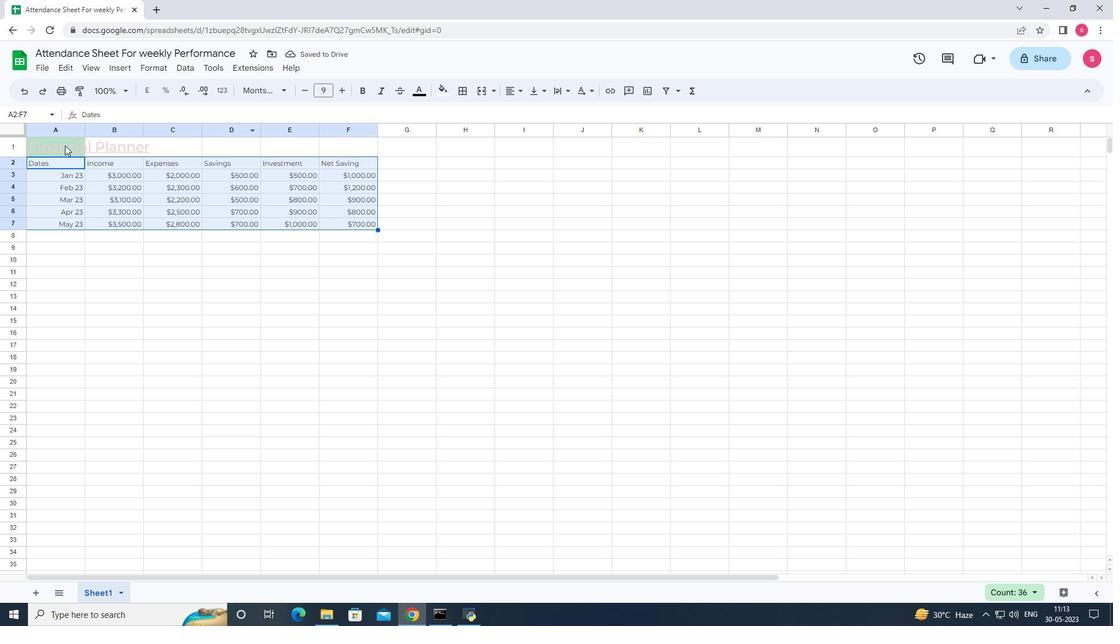 
Action: Mouse moved to (479, 93)
Screenshot: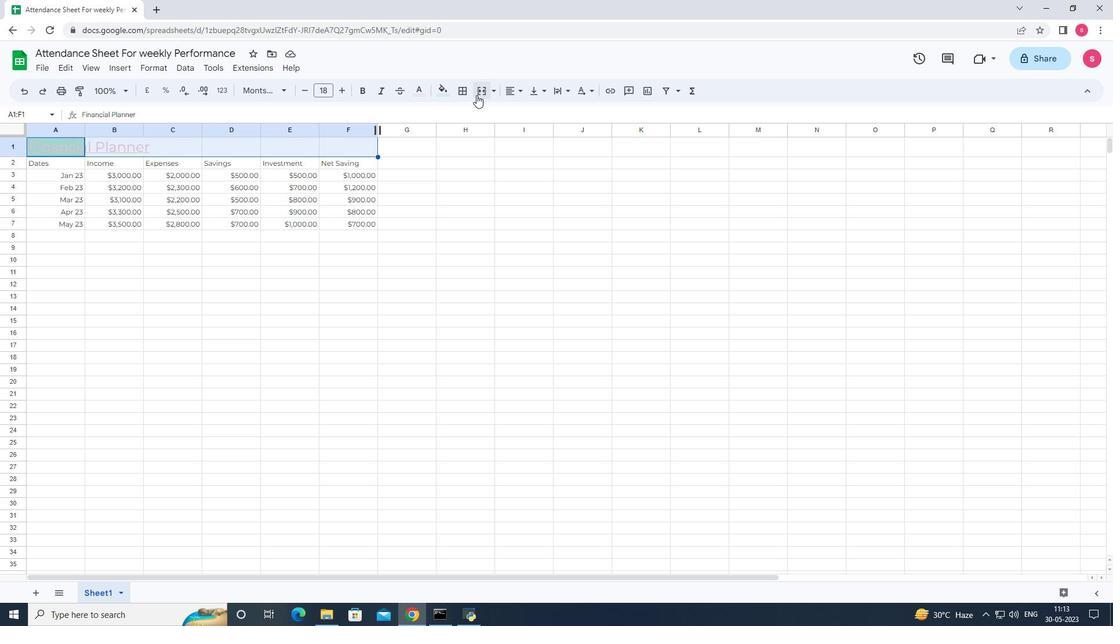
Action: Mouse pressed left at (479, 93)
Screenshot: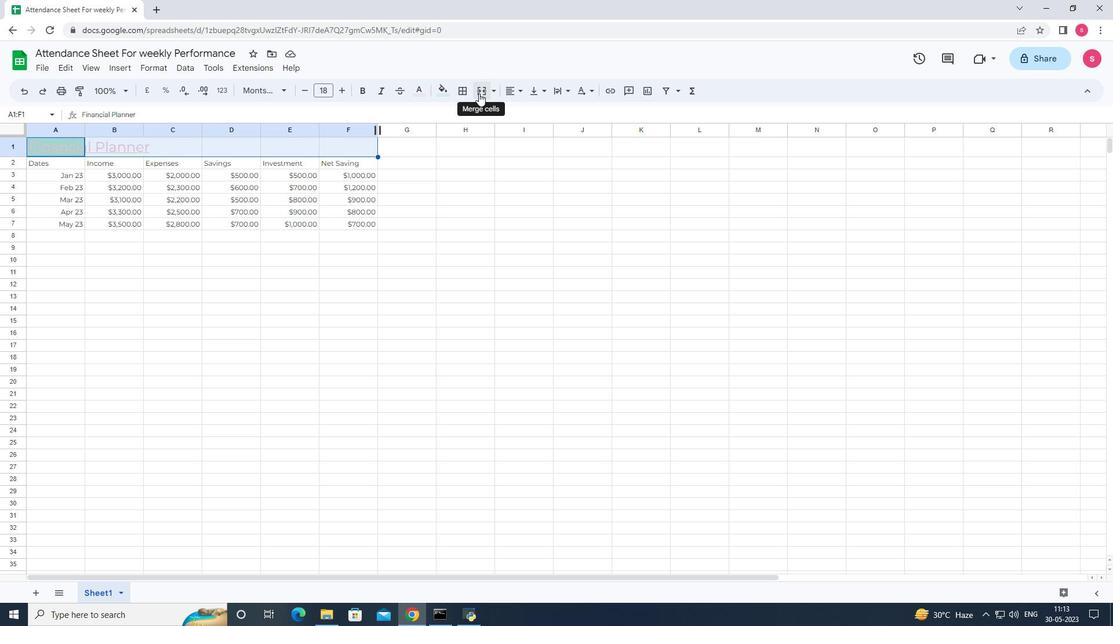 
Action: Mouse moved to (56, 149)
Screenshot: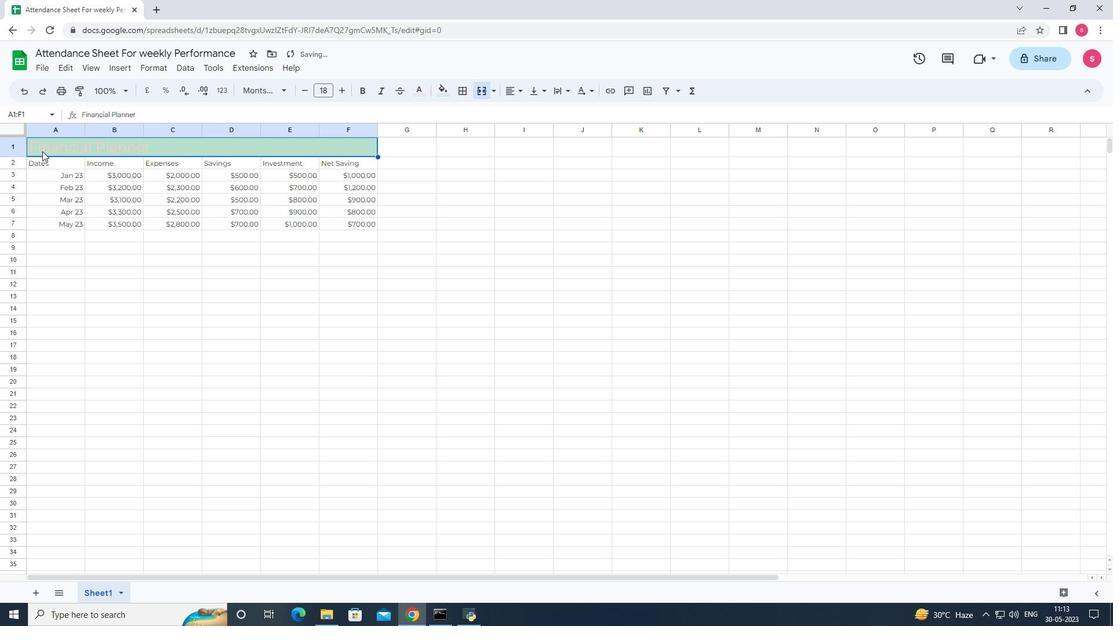 
Action: Mouse pressed left at (56, 149)
Screenshot: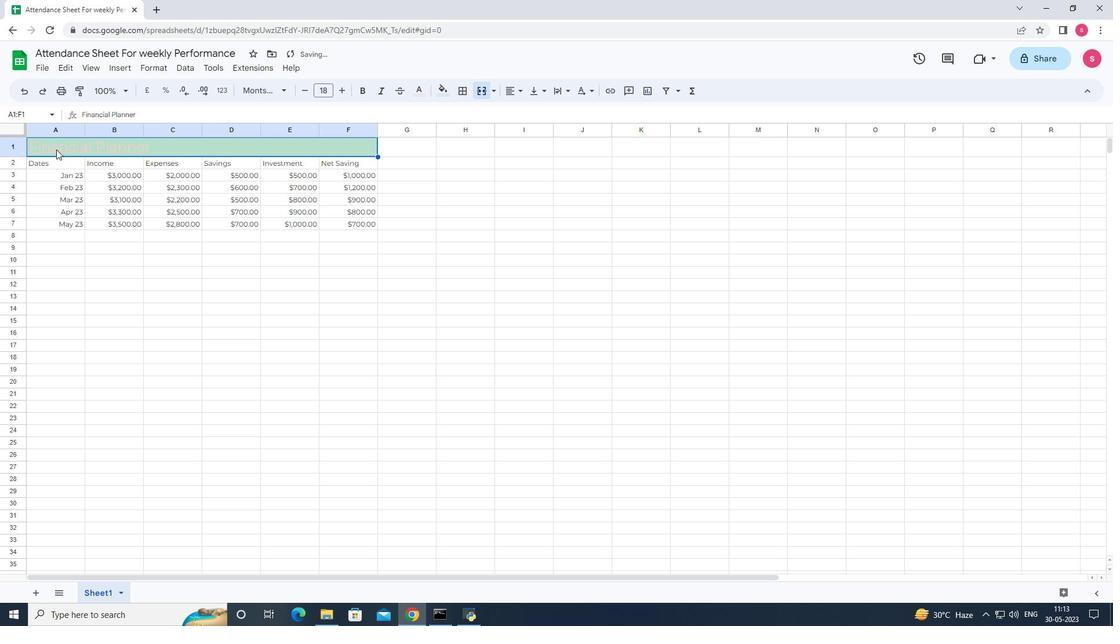 
Action: Mouse moved to (521, 95)
Screenshot: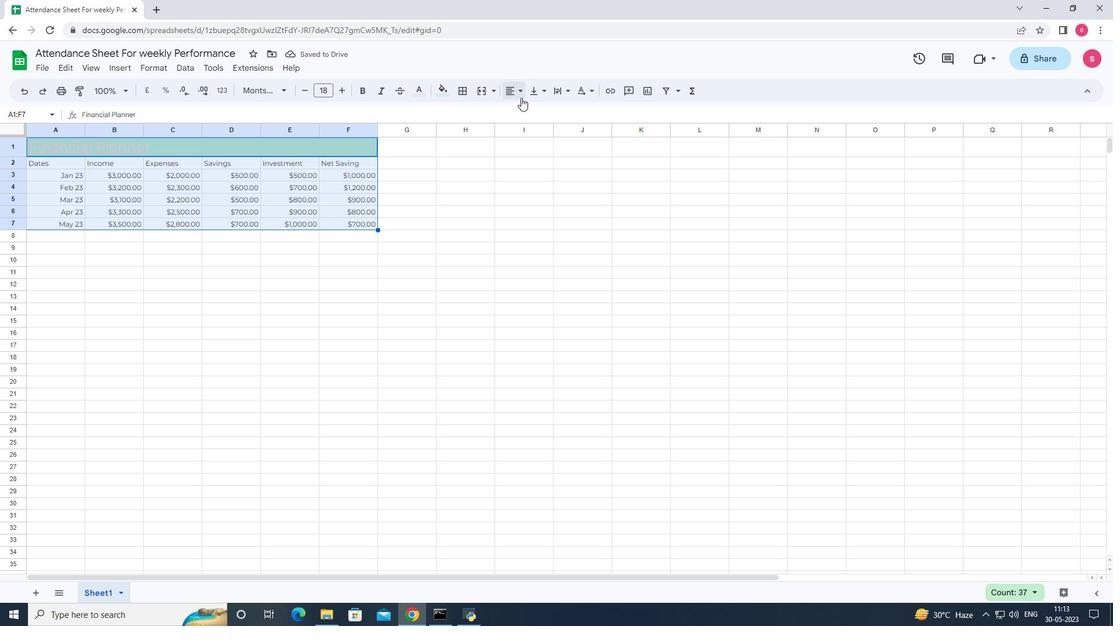
Action: Mouse pressed left at (521, 95)
Screenshot: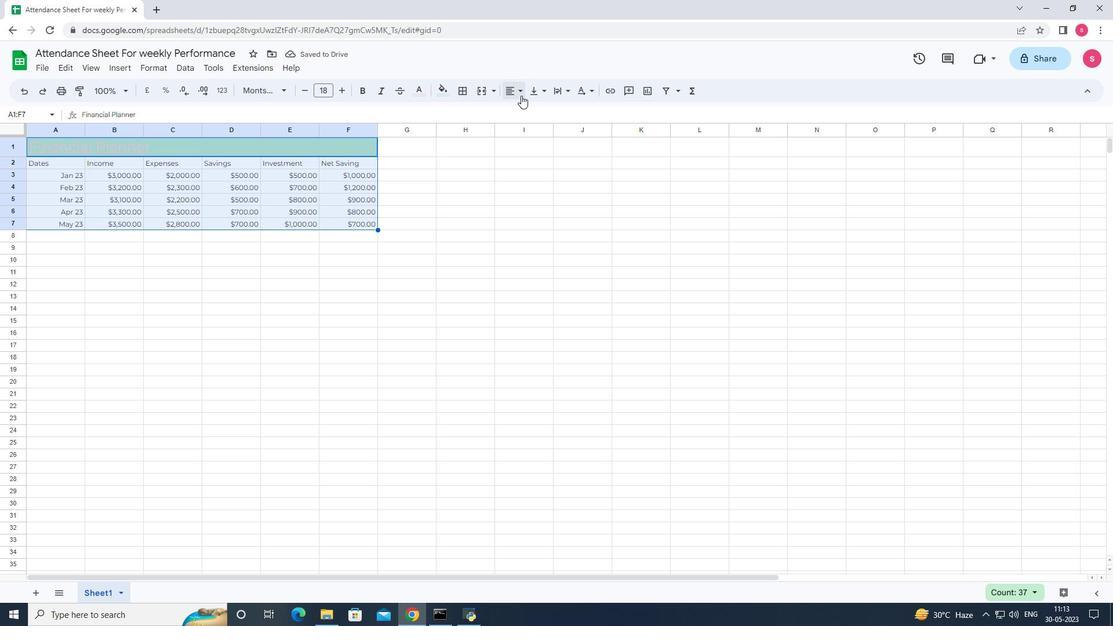 
Action: Mouse moved to (547, 117)
Screenshot: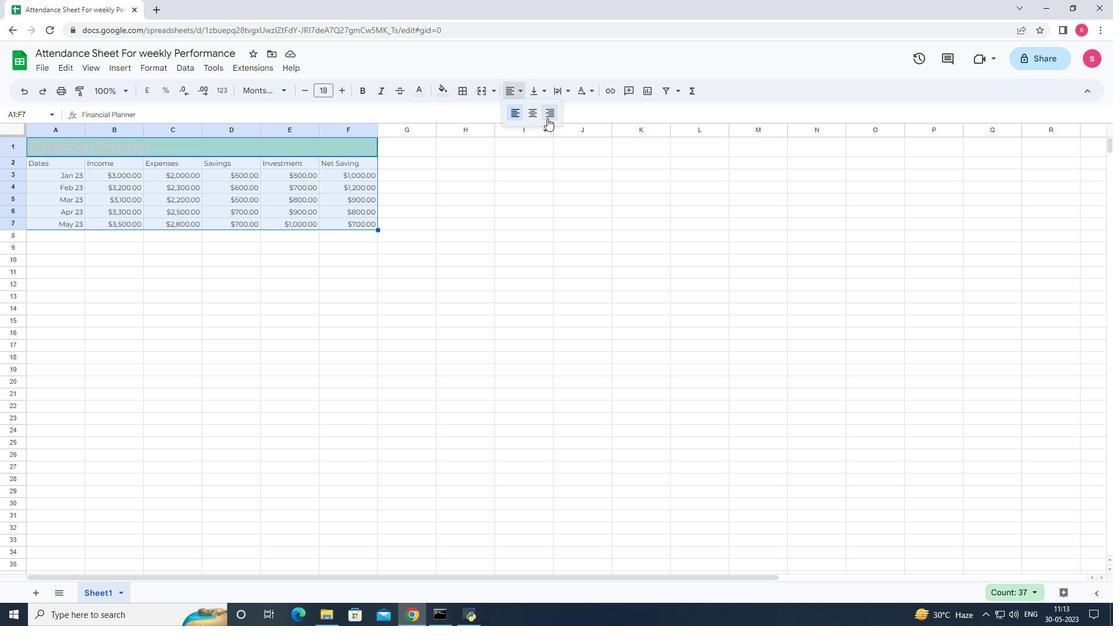 
Action: Mouse pressed left at (547, 117)
Screenshot: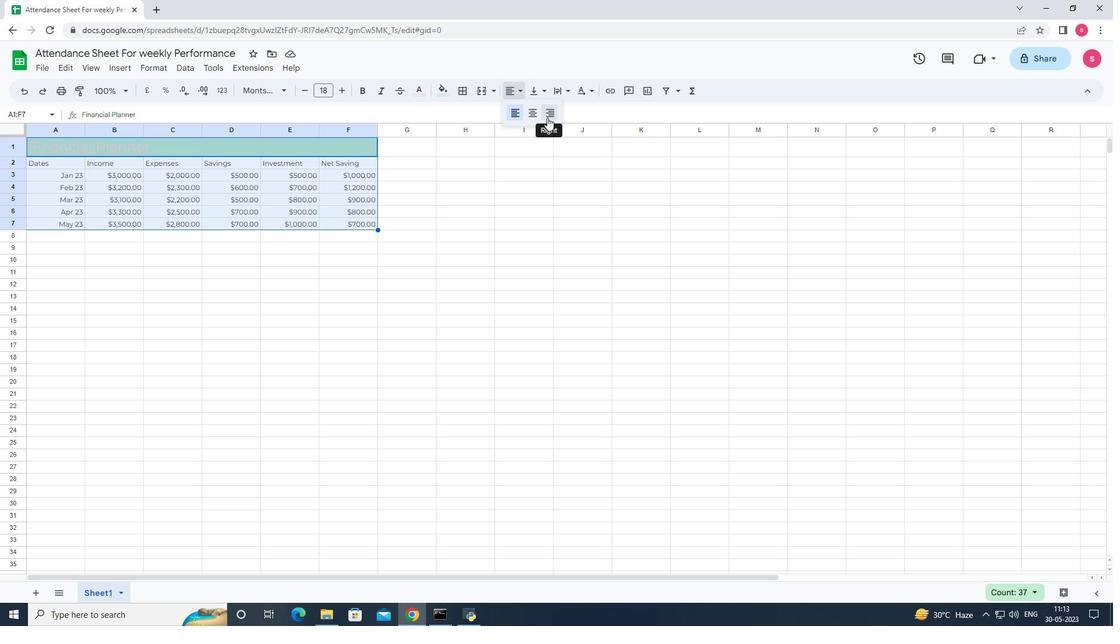 
Action: Mouse moved to (450, 266)
Screenshot: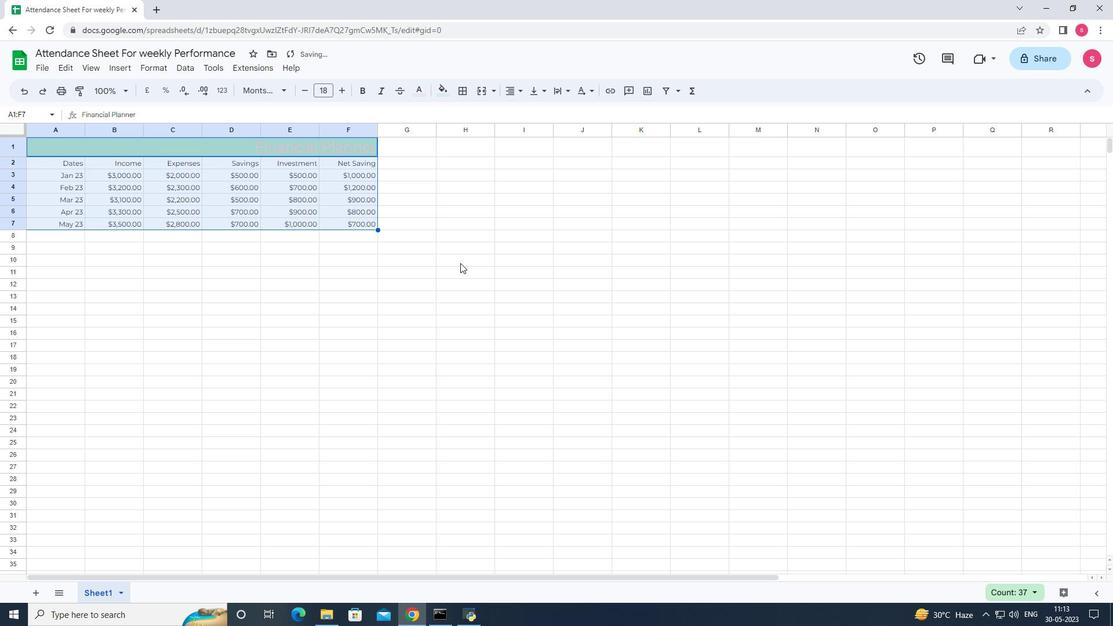 
Action: Mouse pressed left at (450, 266)
Screenshot: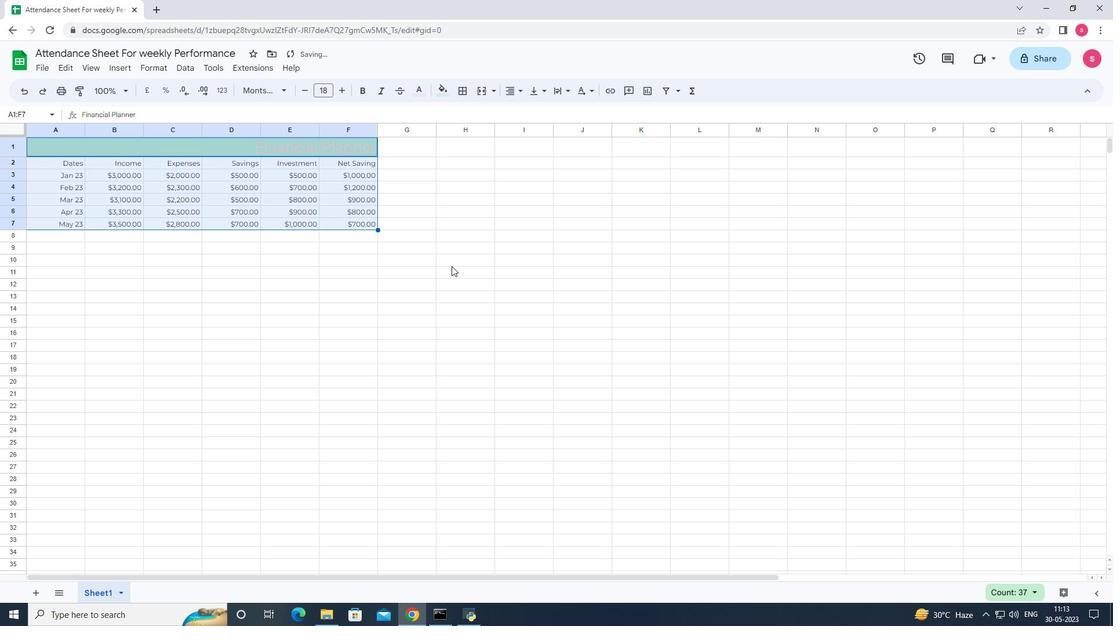 
Action: Mouse moved to (339, 292)
Screenshot: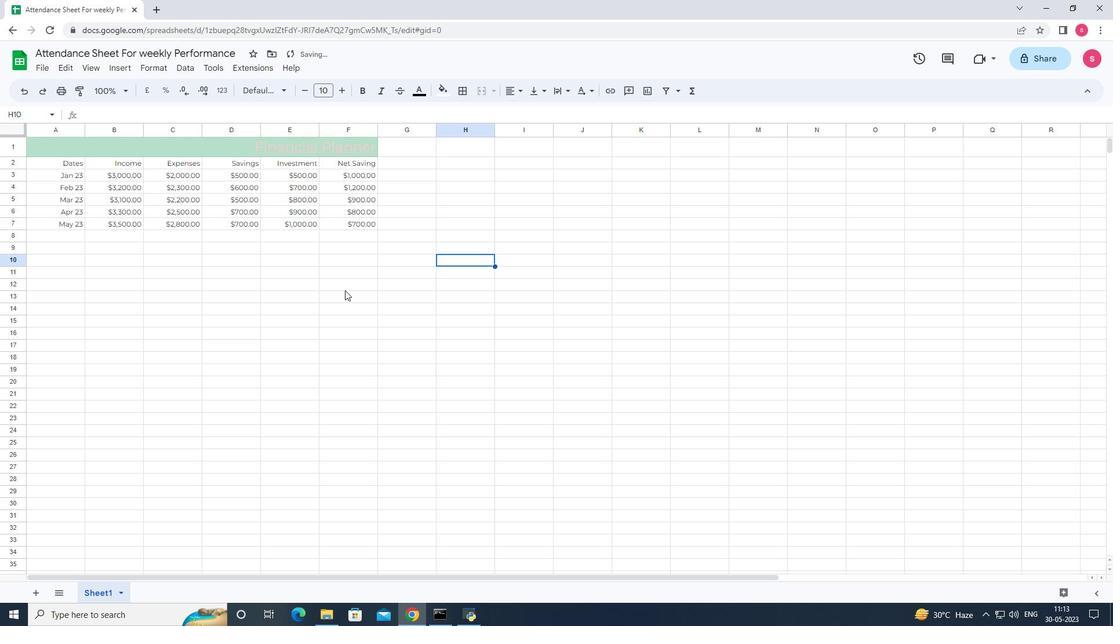 
Action: Key pressed ctrl+S
Screenshot: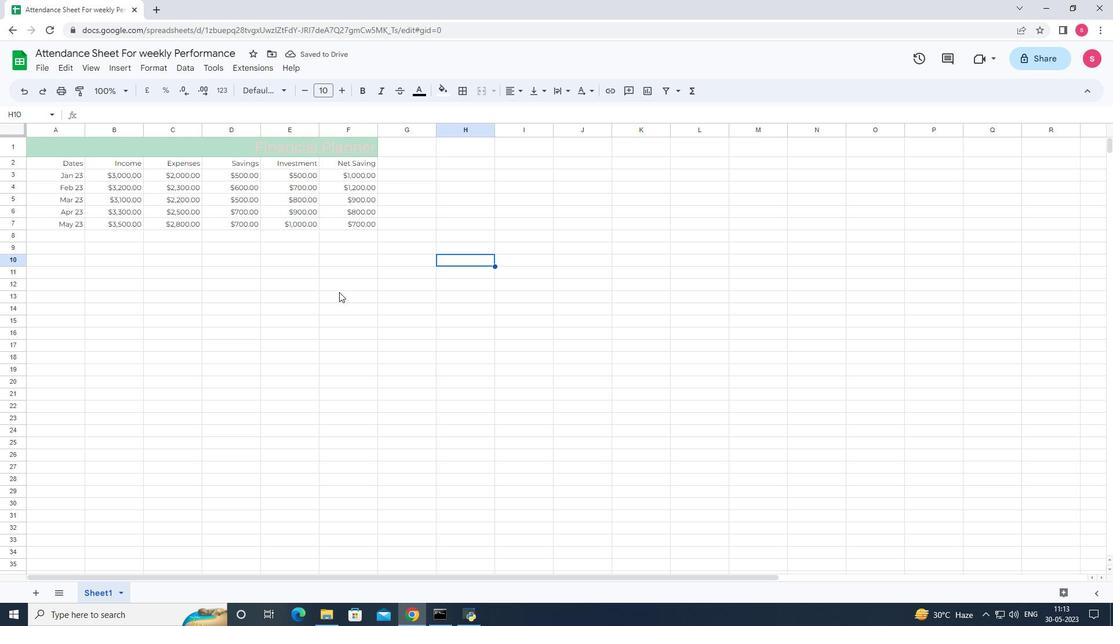 
Action: Mouse moved to (254, 295)
Screenshot: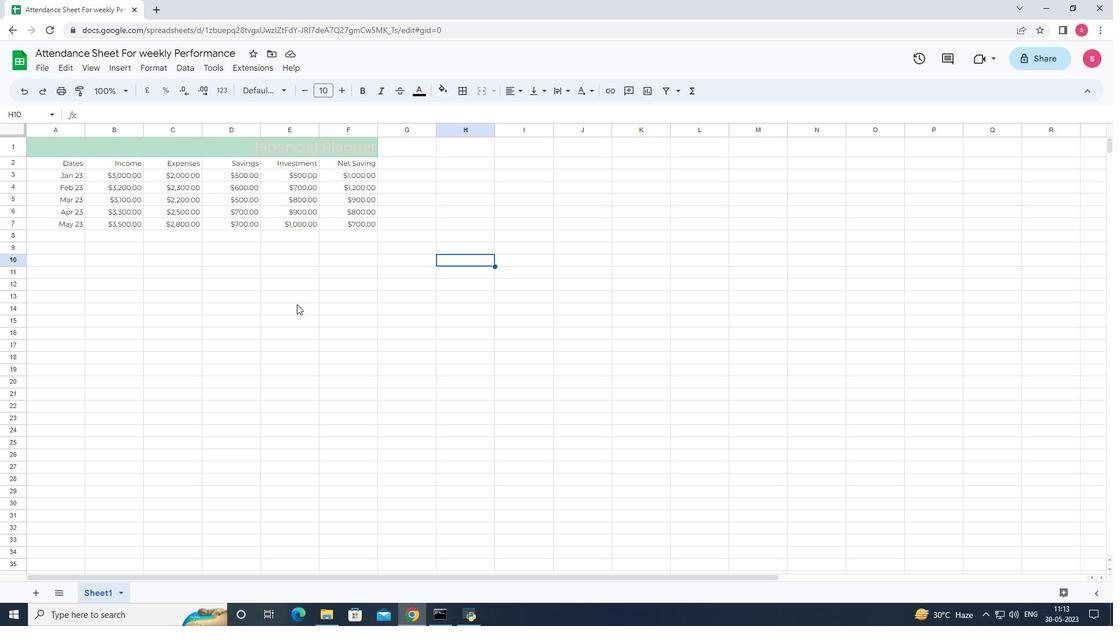 
Action: Mouse pressed left at (254, 295)
Screenshot: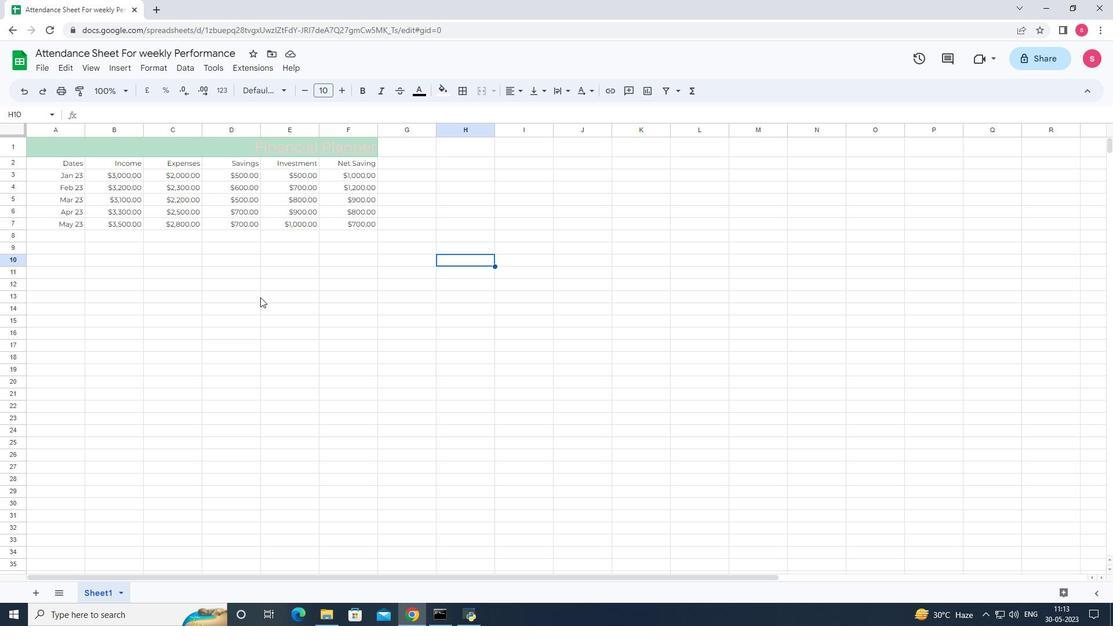 
Action: Mouse moved to (153, 283)
Screenshot: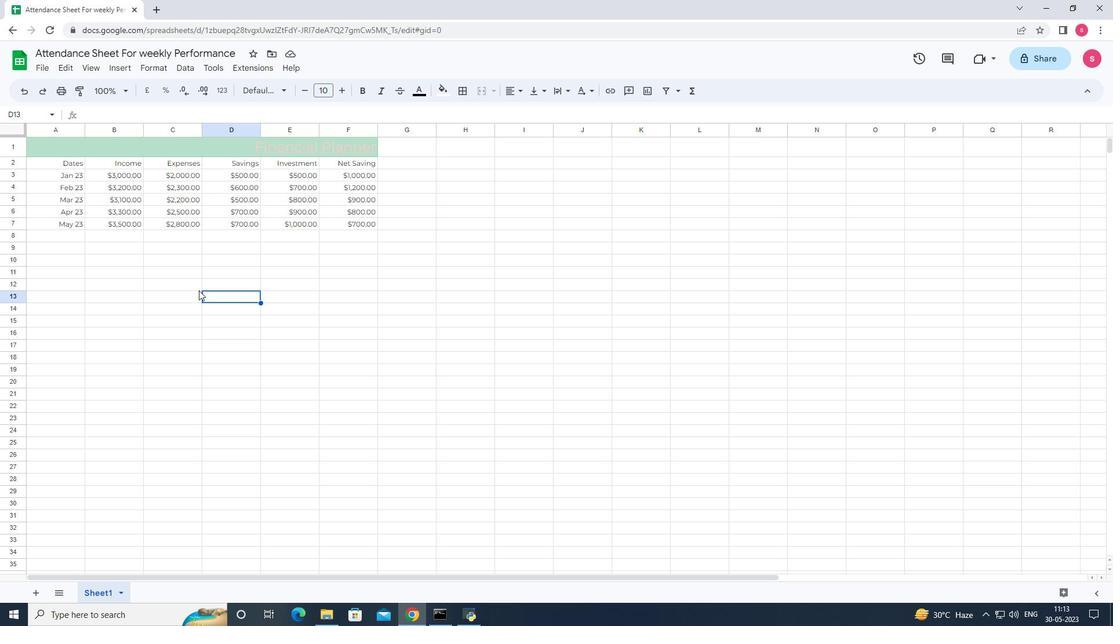 
Action: Mouse pressed left at (153, 283)
Screenshot: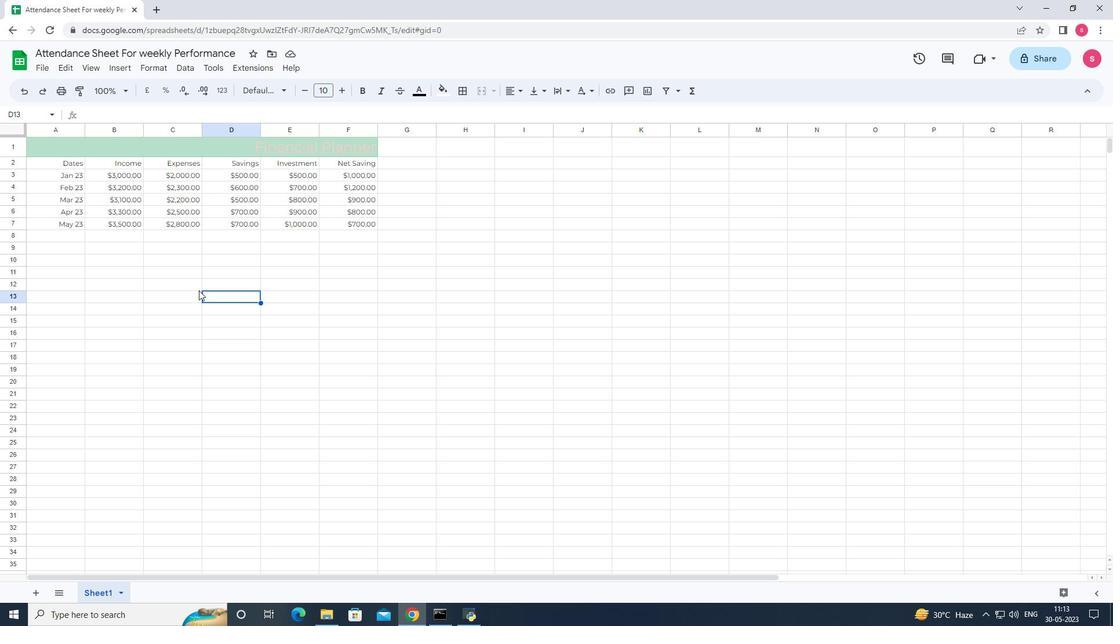 
Action: Mouse moved to (173, 272)
Screenshot: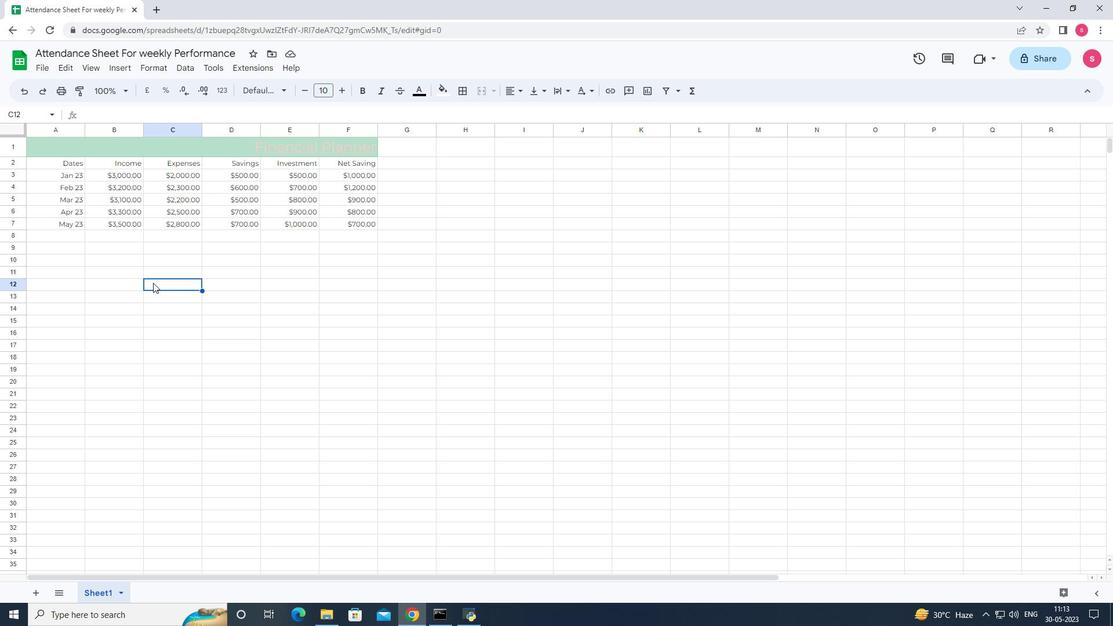 
